 Task: Search for a baby grooming kit on Amazon and add it to the cart.
Action: Mouse moved to (355, 54)
Screenshot: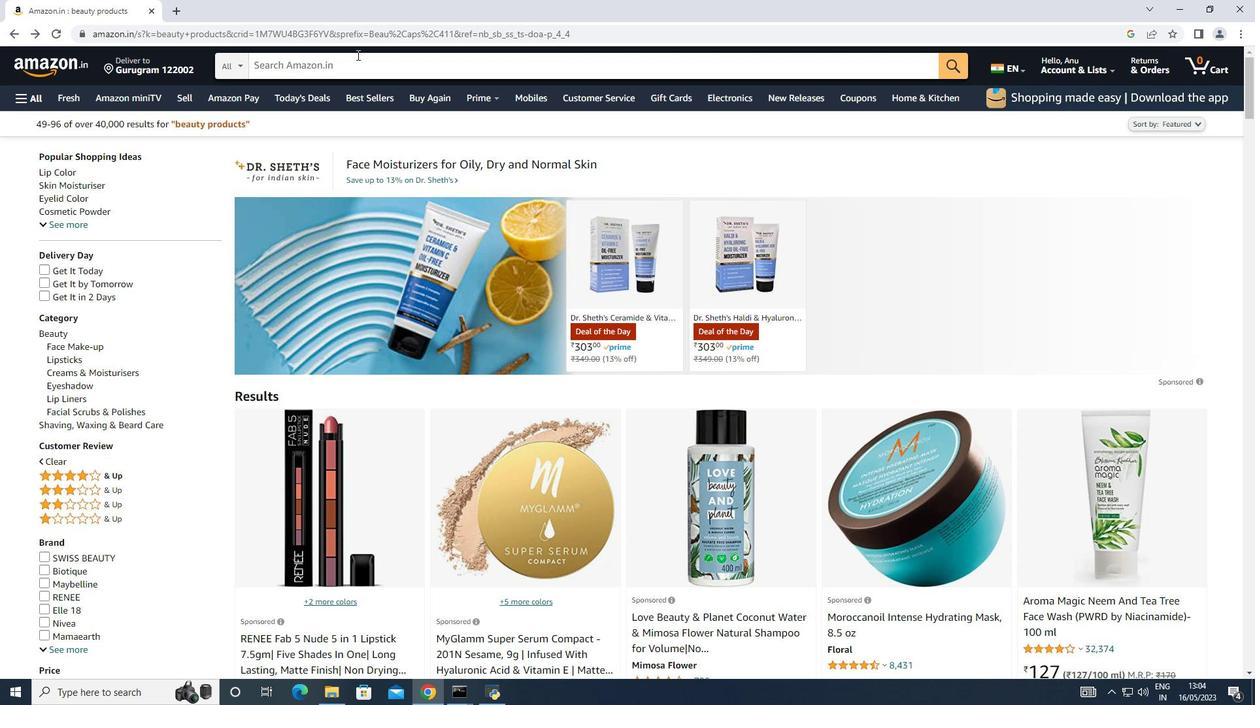 
Action: Mouse pressed left at (355, 54)
Screenshot: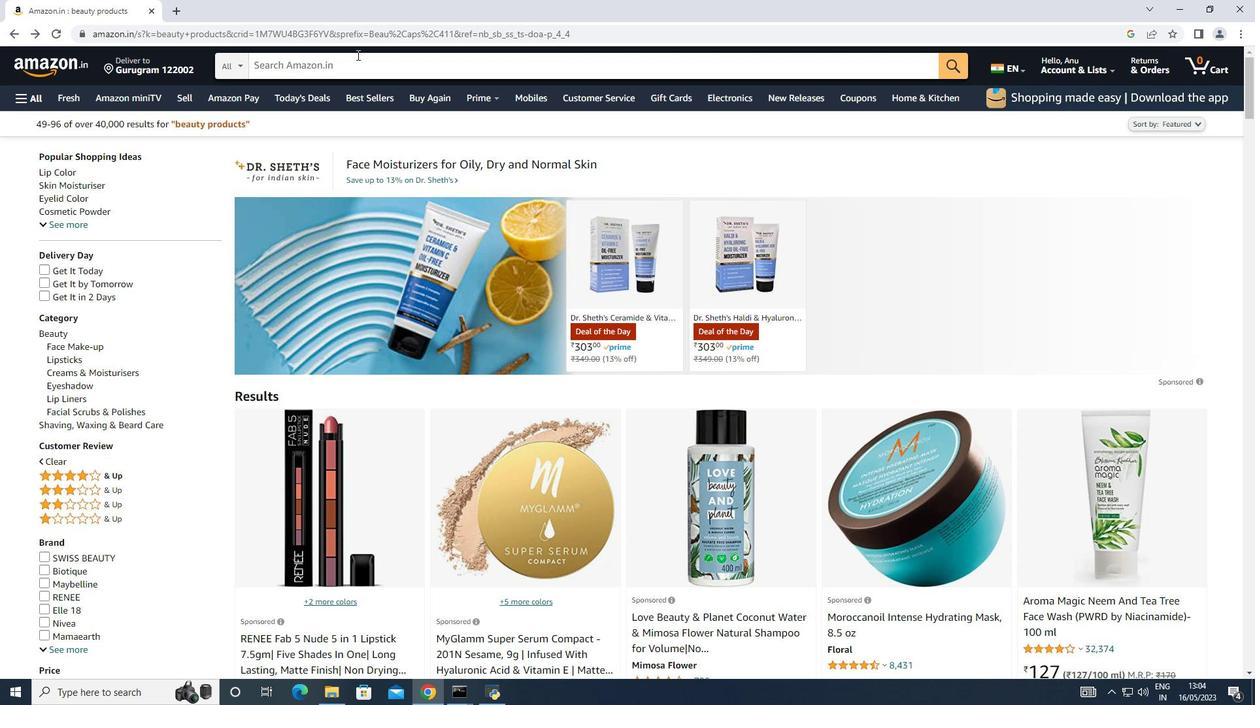 
Action: Key pressed <Key.shift>Baby<Key.space>category
Screenshot: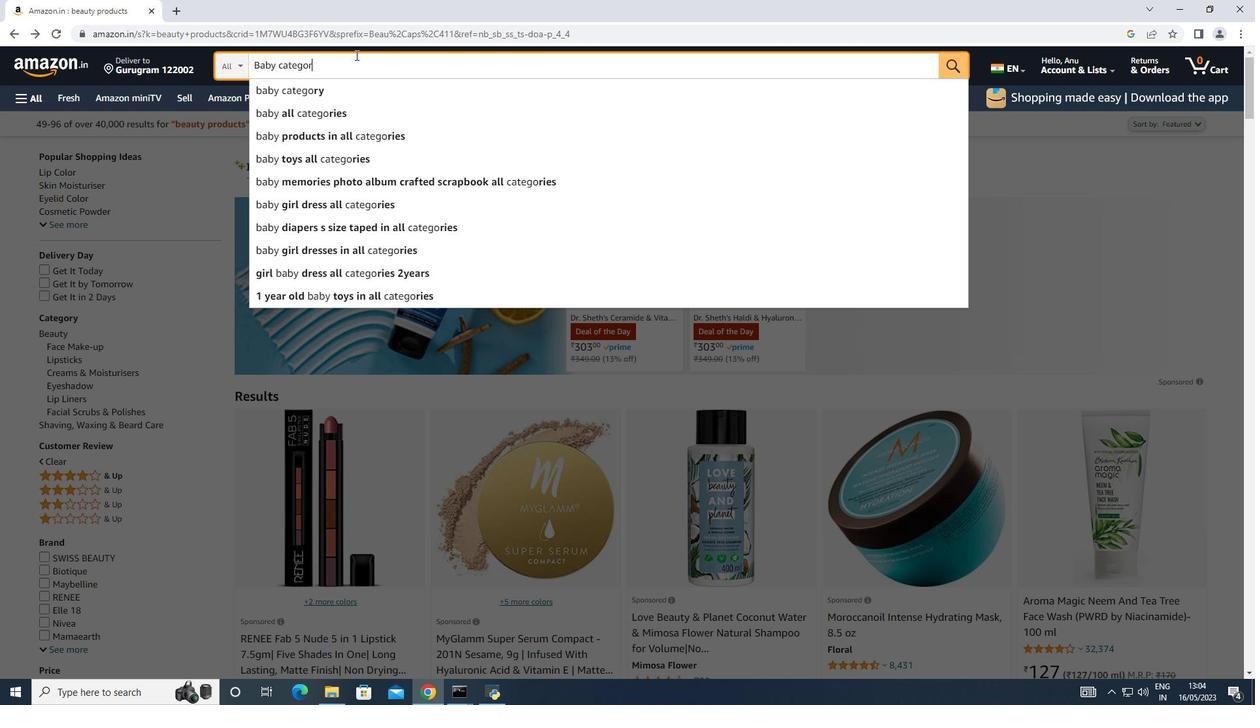 
Action: Mouse moved to (305, 91)
Screenshot: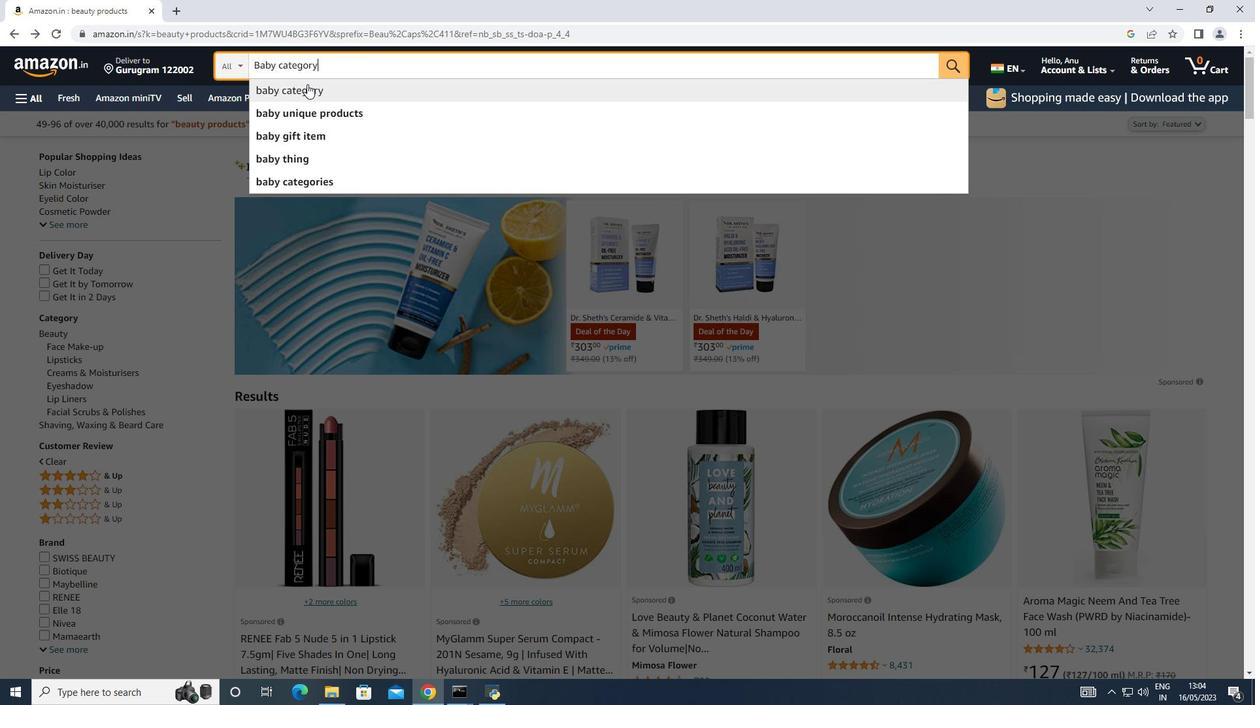 
Action: Mouse pressed left at (305, 91)
Screenshot: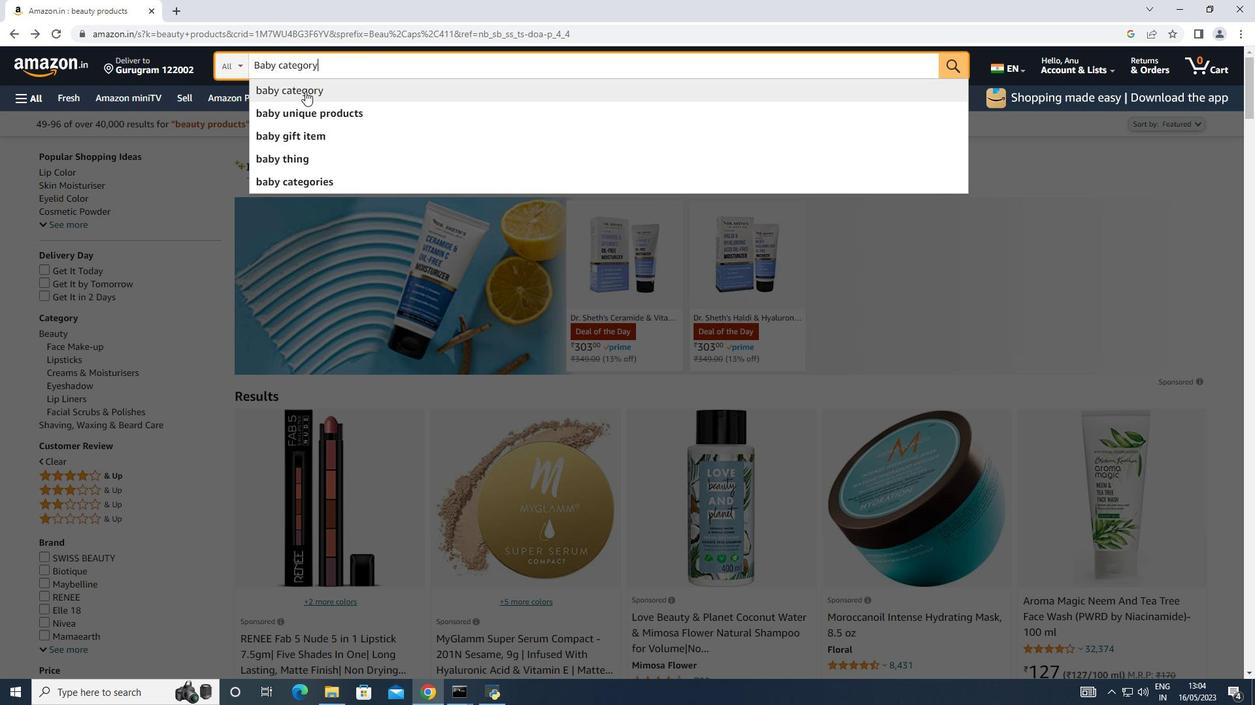 
Action: Mouse moved to (80, 366)
Screenshot: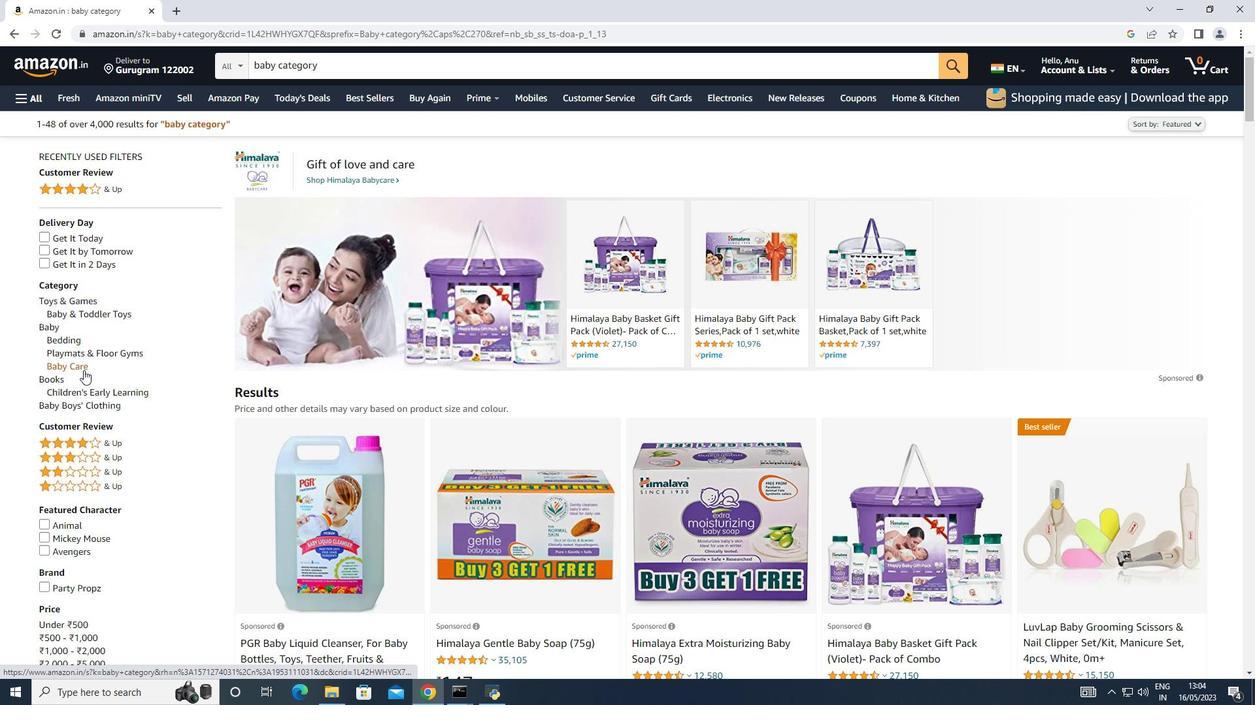 
Action: Mouse pressed left at (80, 366)
Screenshot: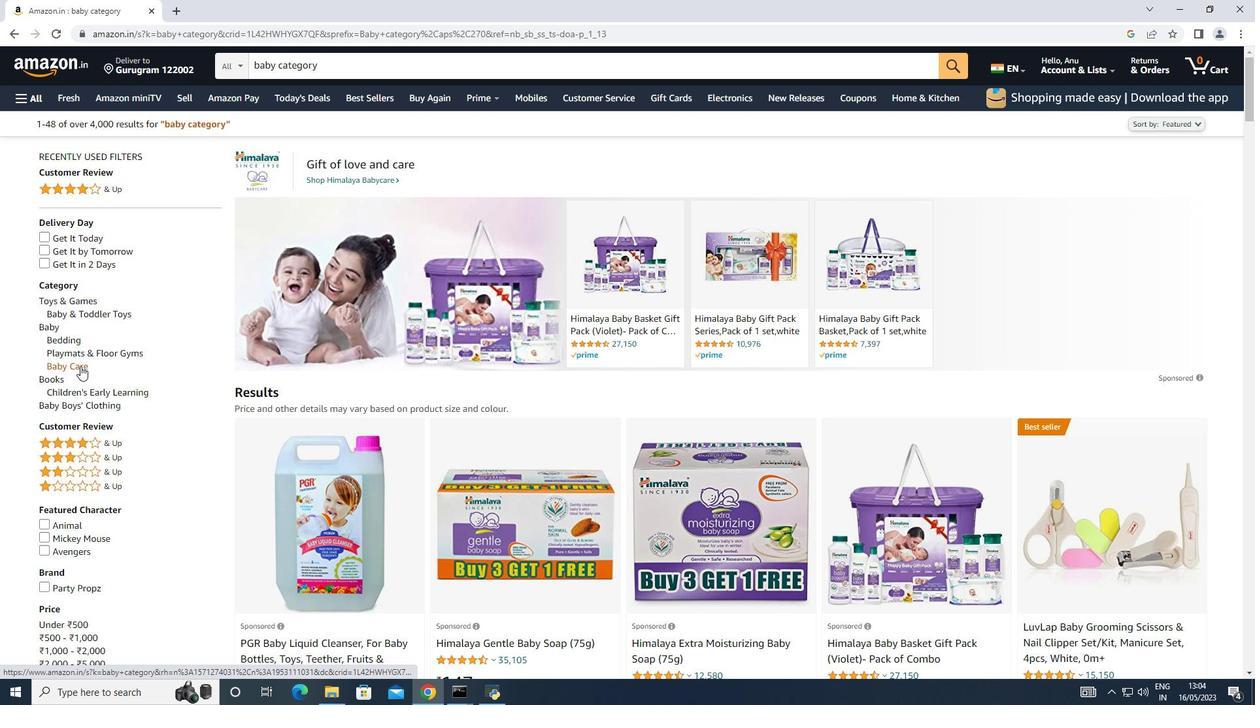 
Action: Mouse moved to (498, 385)
Screenshot: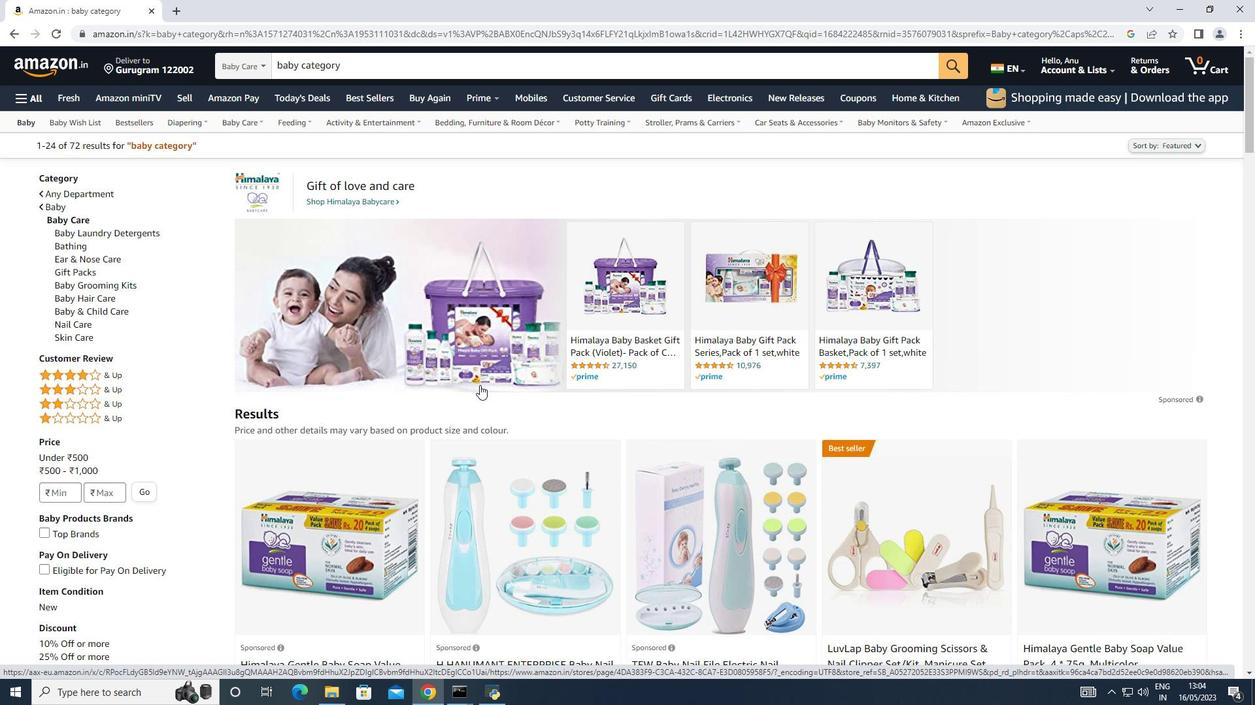 
Action: Mouse scrolled (498, 385) with delta (0, 0)
Screenshot: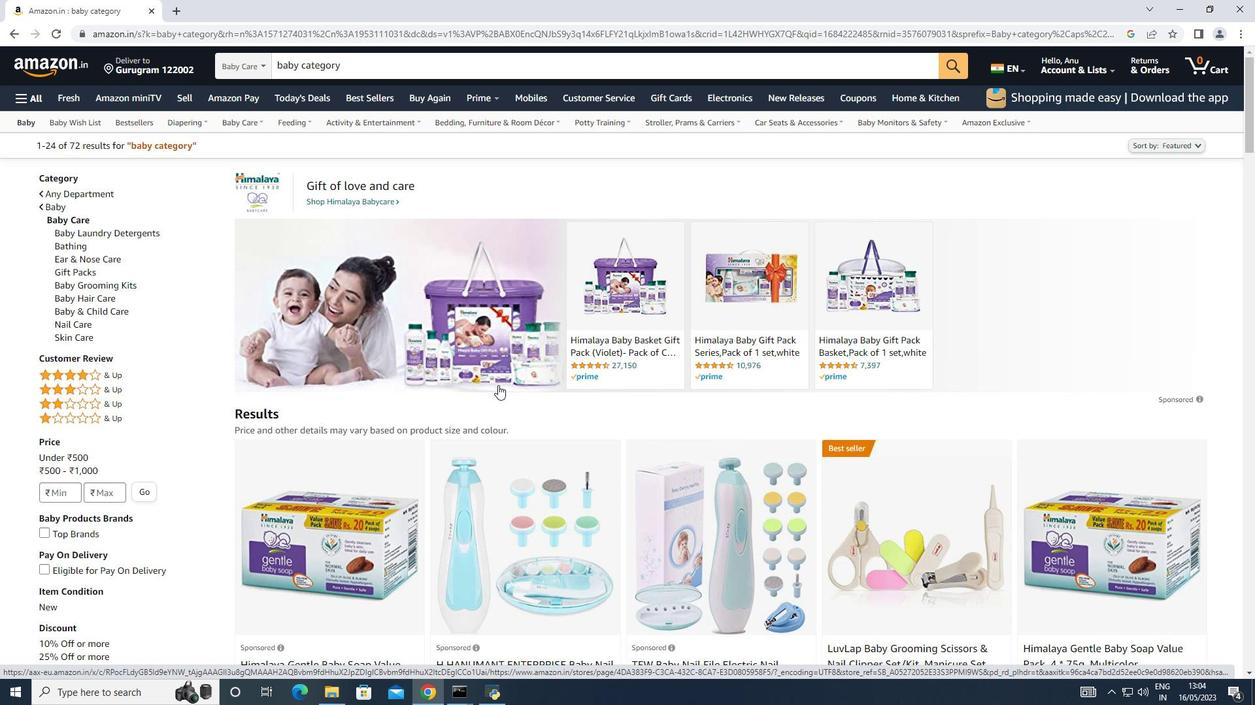 
Action: Mouse scrolled (498, 385) with delta (0, 0)
Screenshot: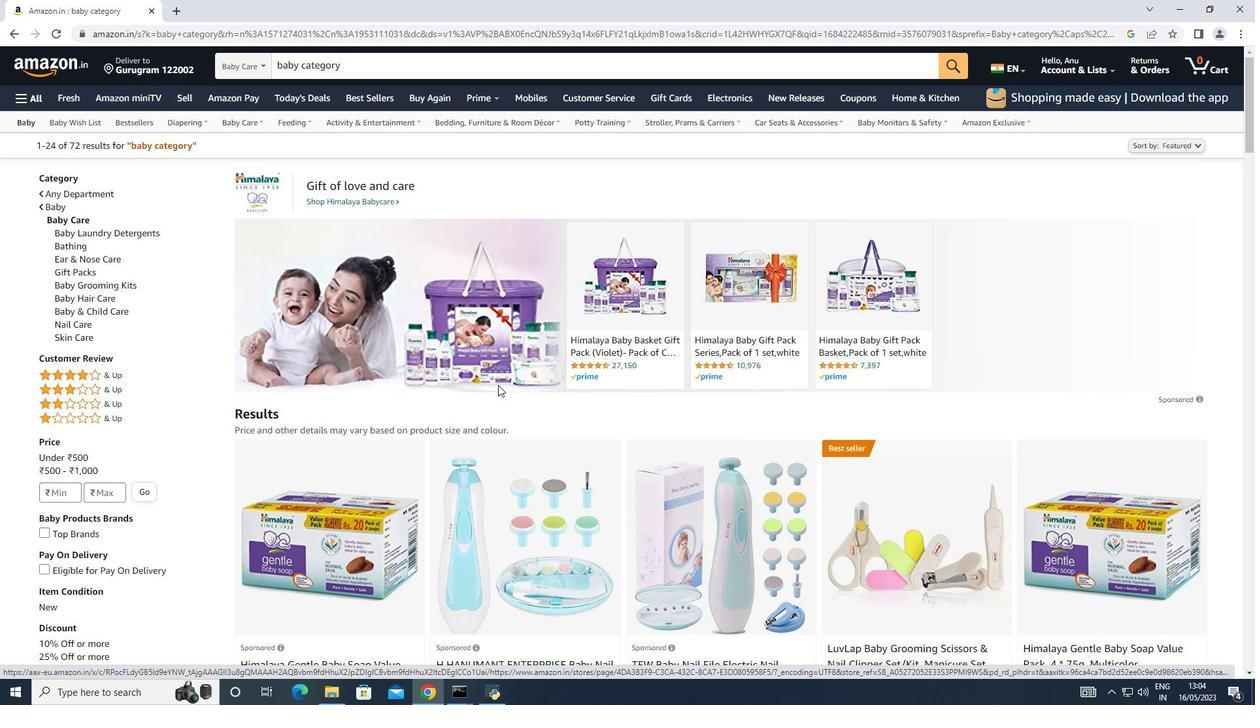 
Action: Mouse moved to (499, 385)
Screenshot: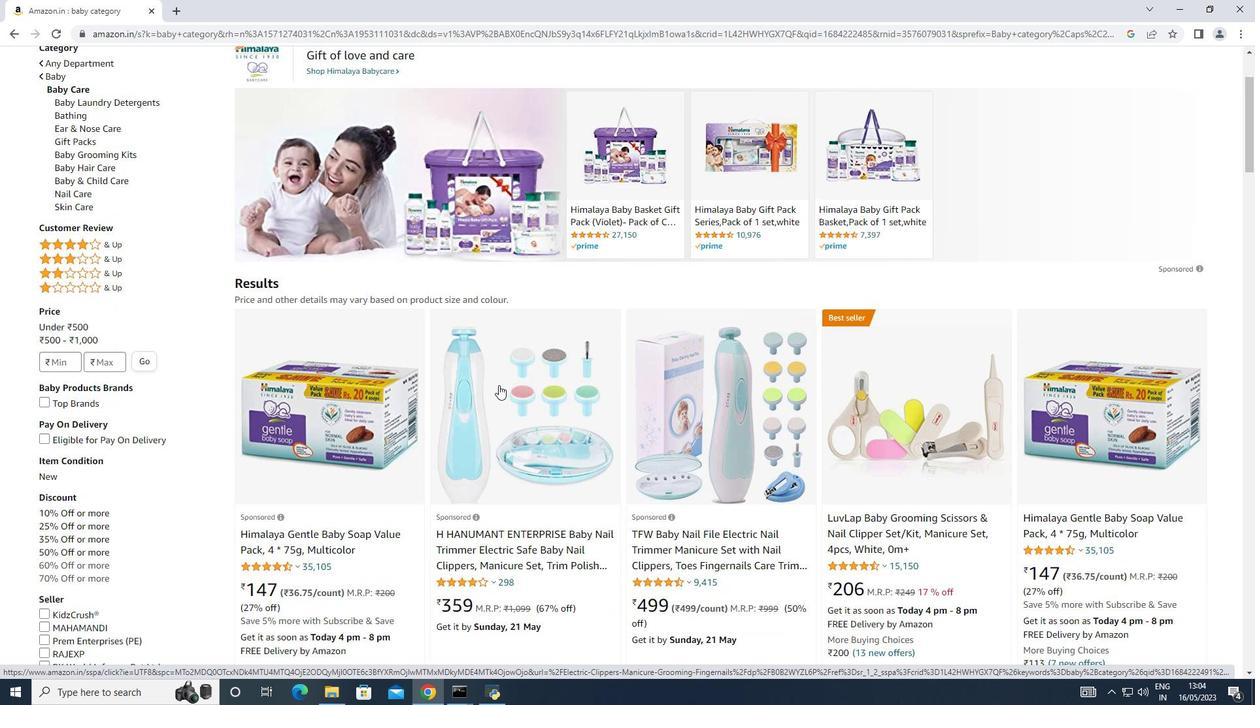 
Action: Mouse scrolled (499, 384) with delta (0, 0)
Screenshot: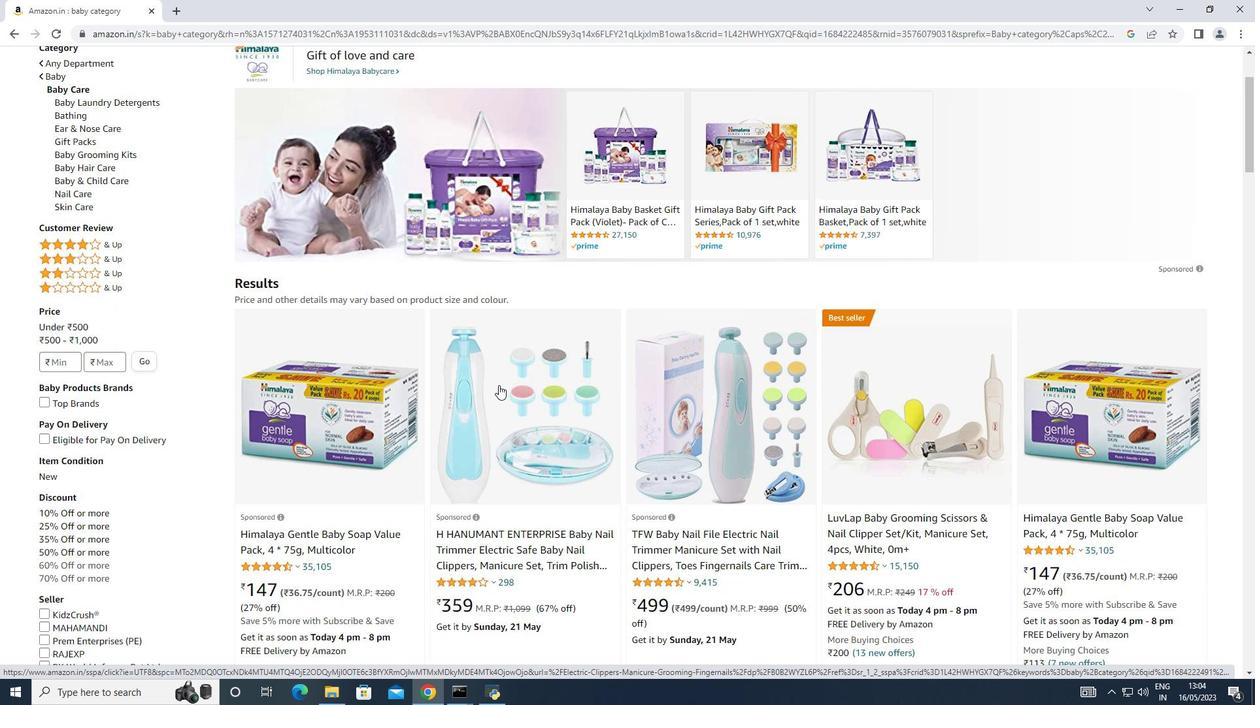 
Action: Mouse scrolled (499, 384) with delta (0, 0)
Screenshot: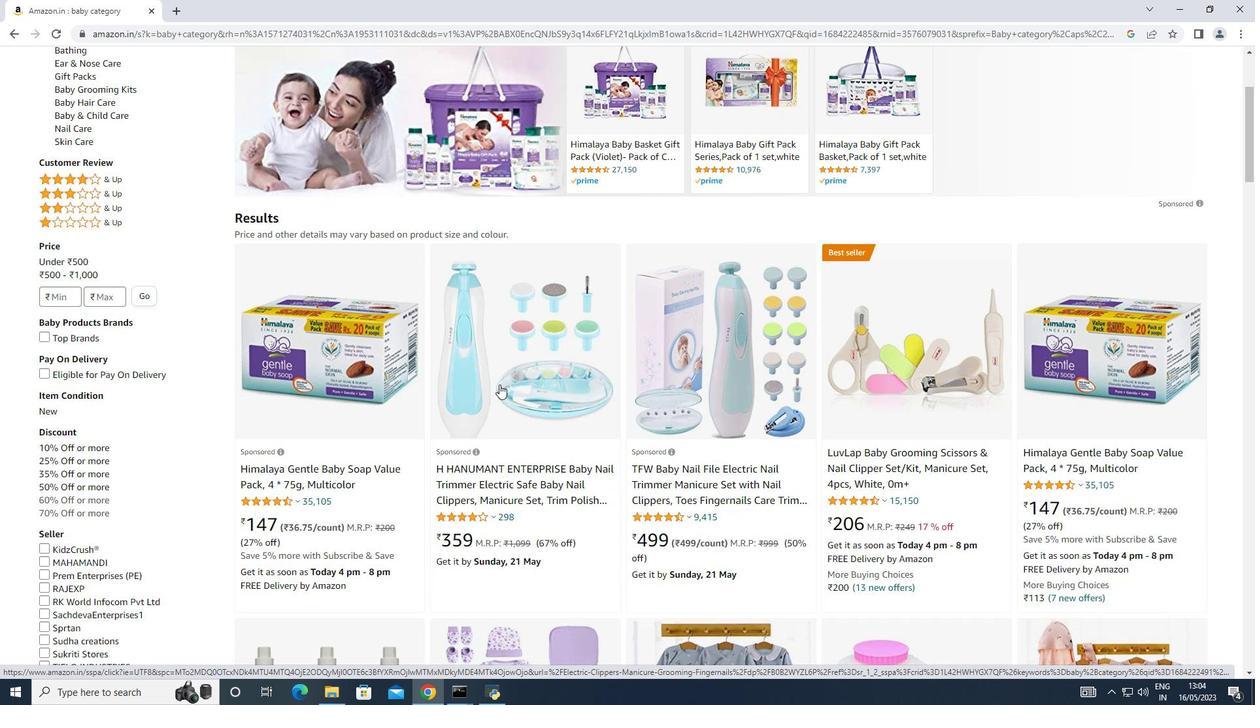 
Action: Mouse scrolled (499, 384) with delta (0, 0)
Screenshot: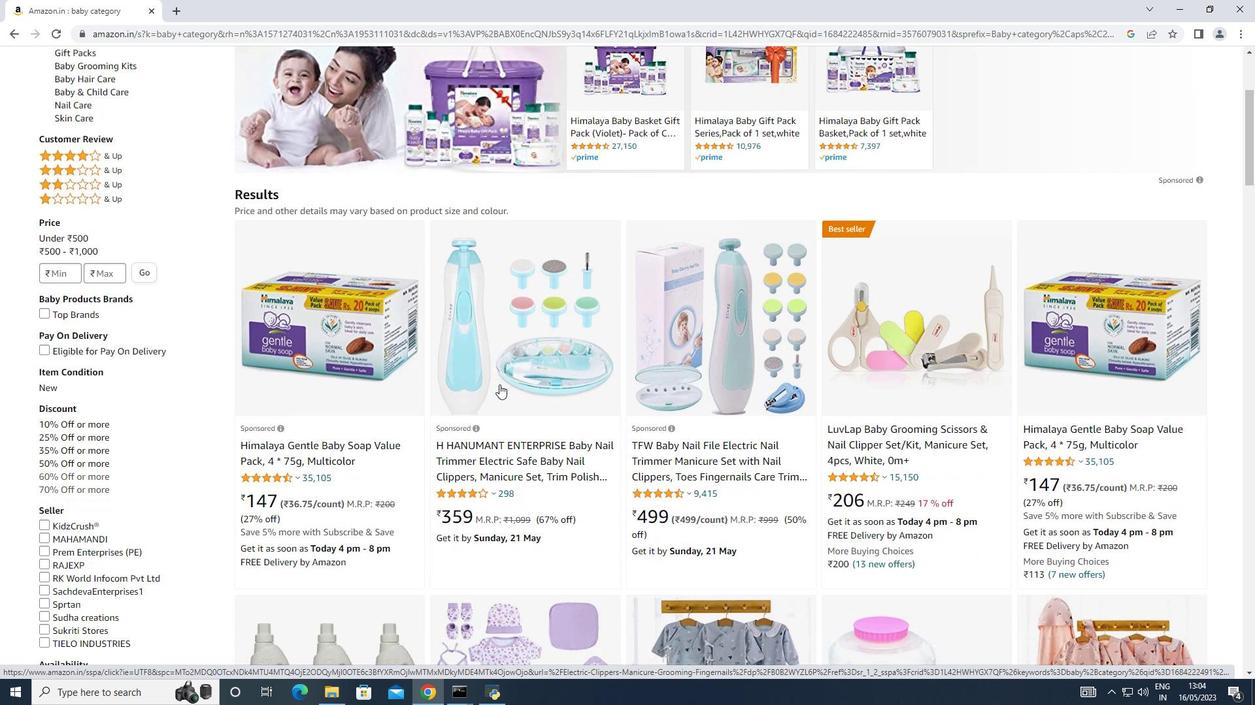 
Action: Mouse scrolled (499, 384) with delta (0, 0)
Screenshot: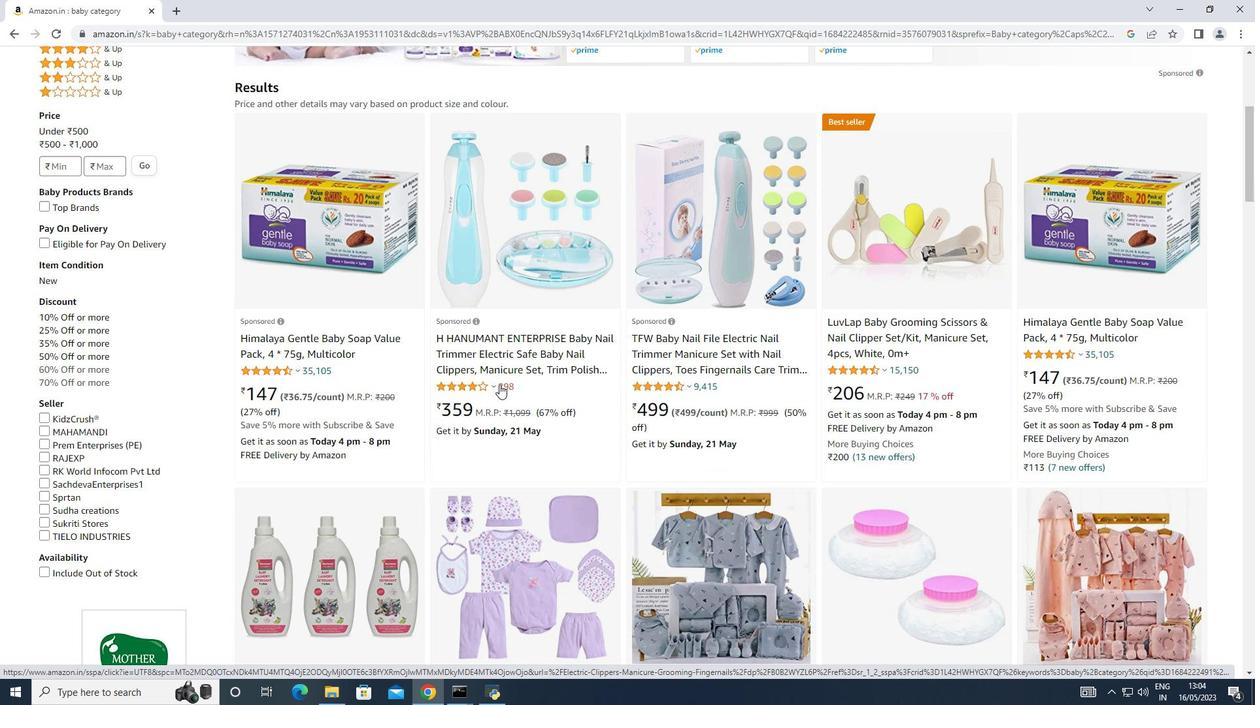 
Action: Mouse scrolled (499, 384) with delta (0, 0)
Screenshot: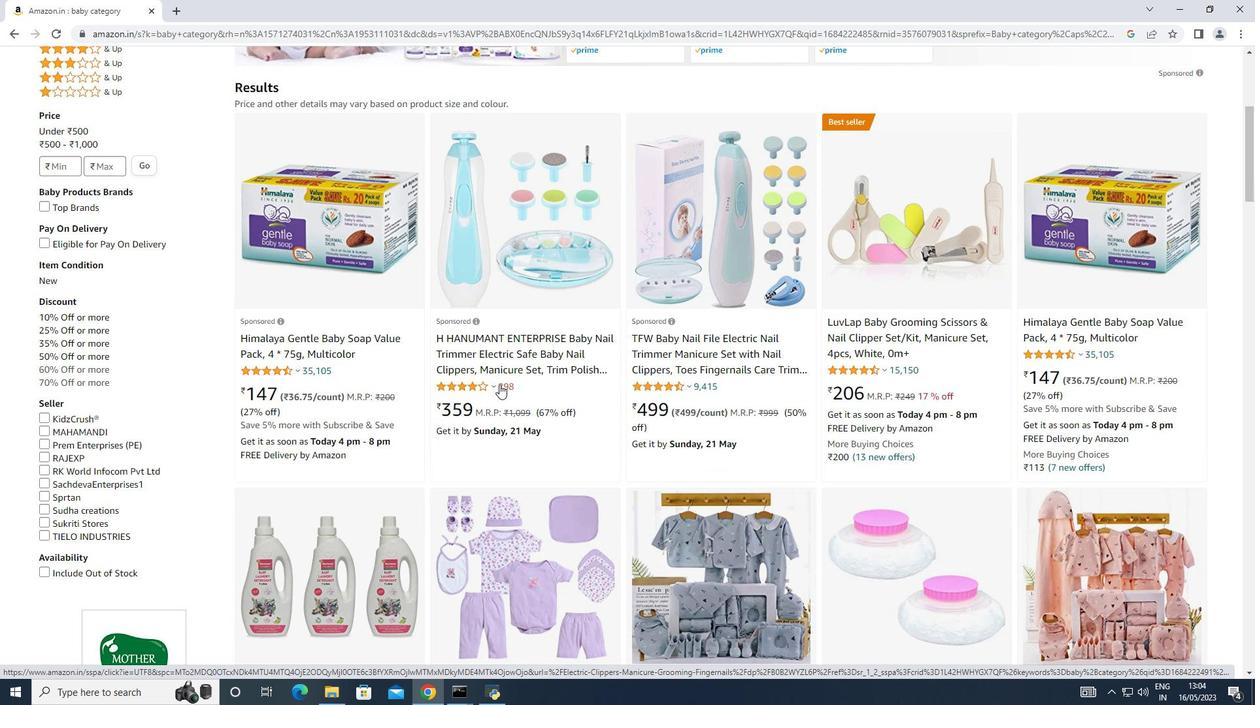 
Action: Mouse moved to (501, 385)
Screenshot: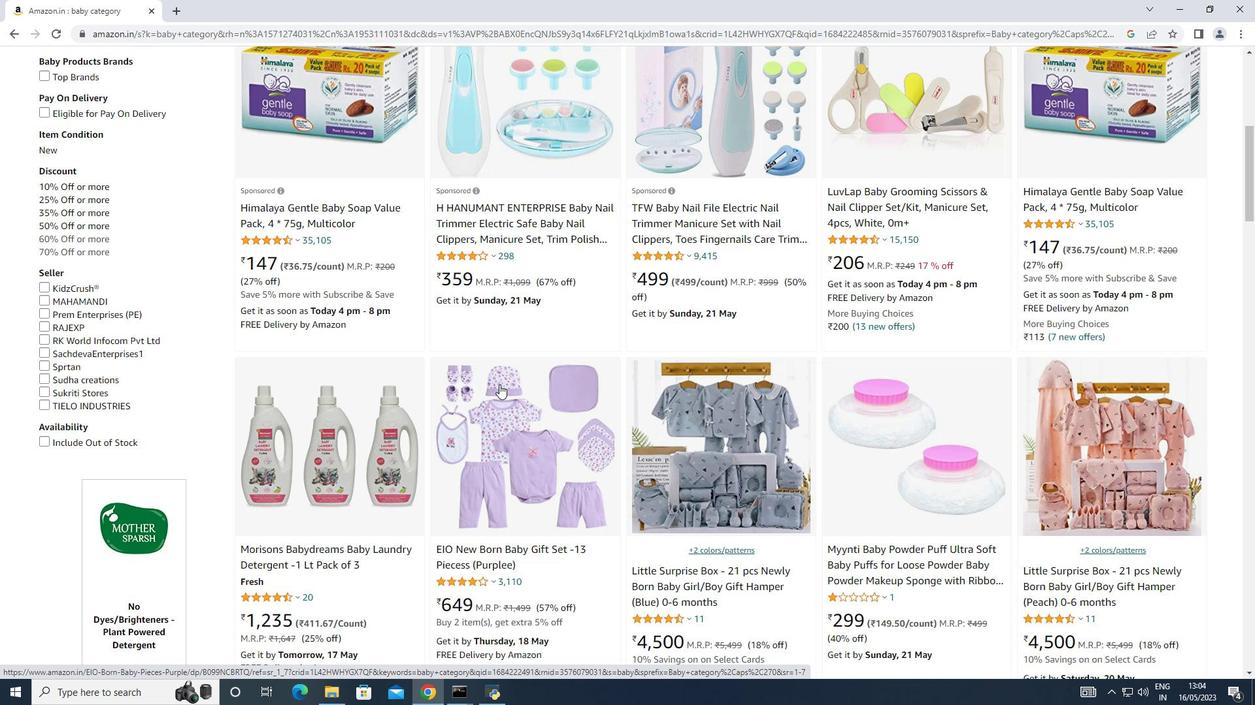 
Action: Mouse scrolled (501, 384) with delta (0, 0)
Screenshot: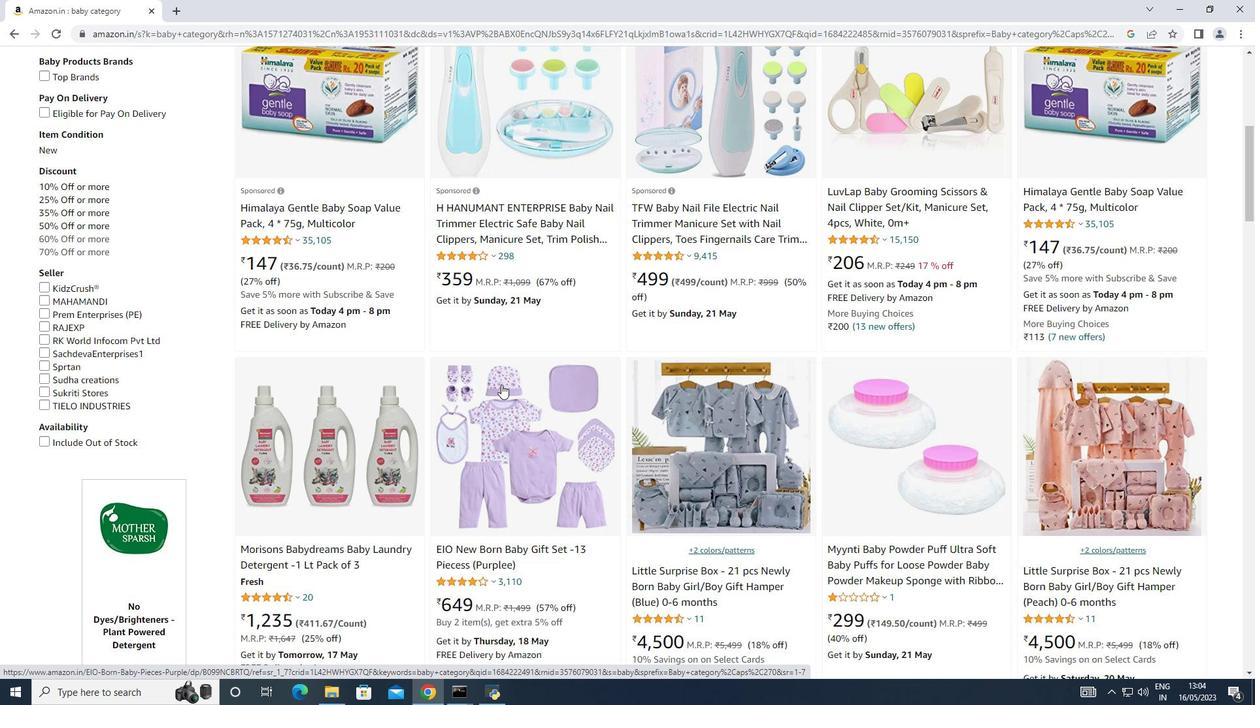 
Action: Mouse scrolled (501, 384) with delta (0, 0)
Screenshot: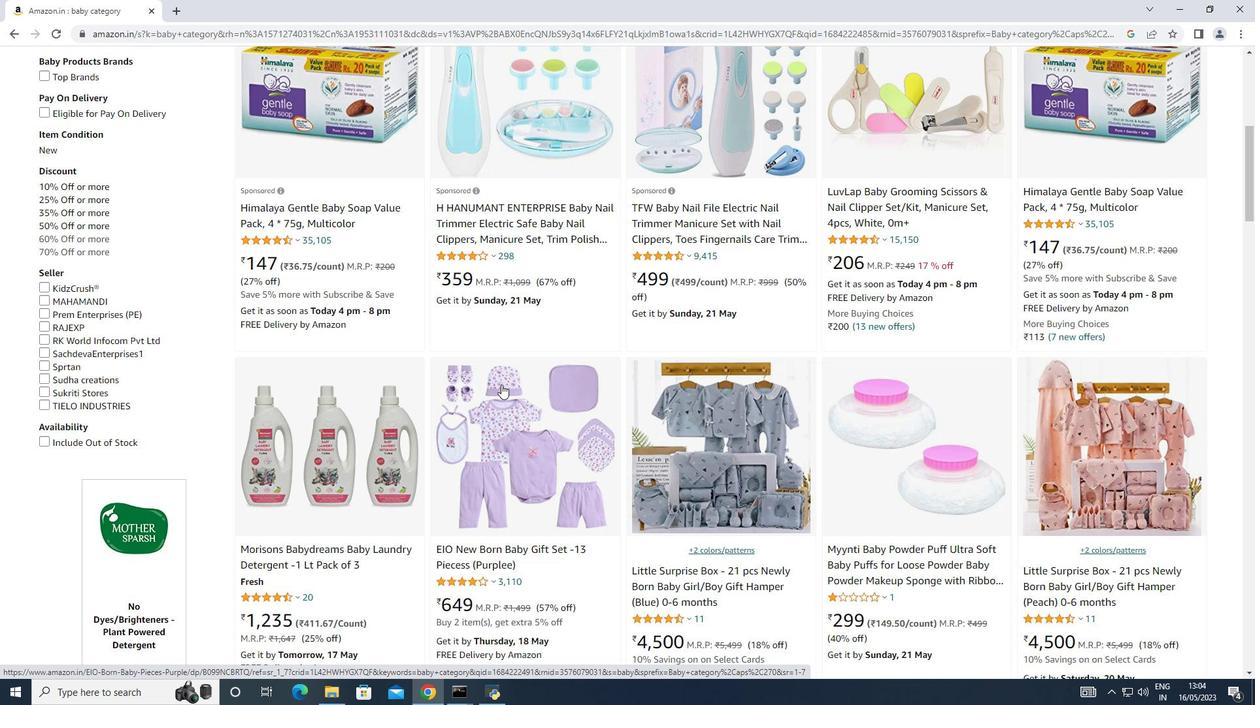 
Action: Mouse moved to (502, 383)
Screenshot: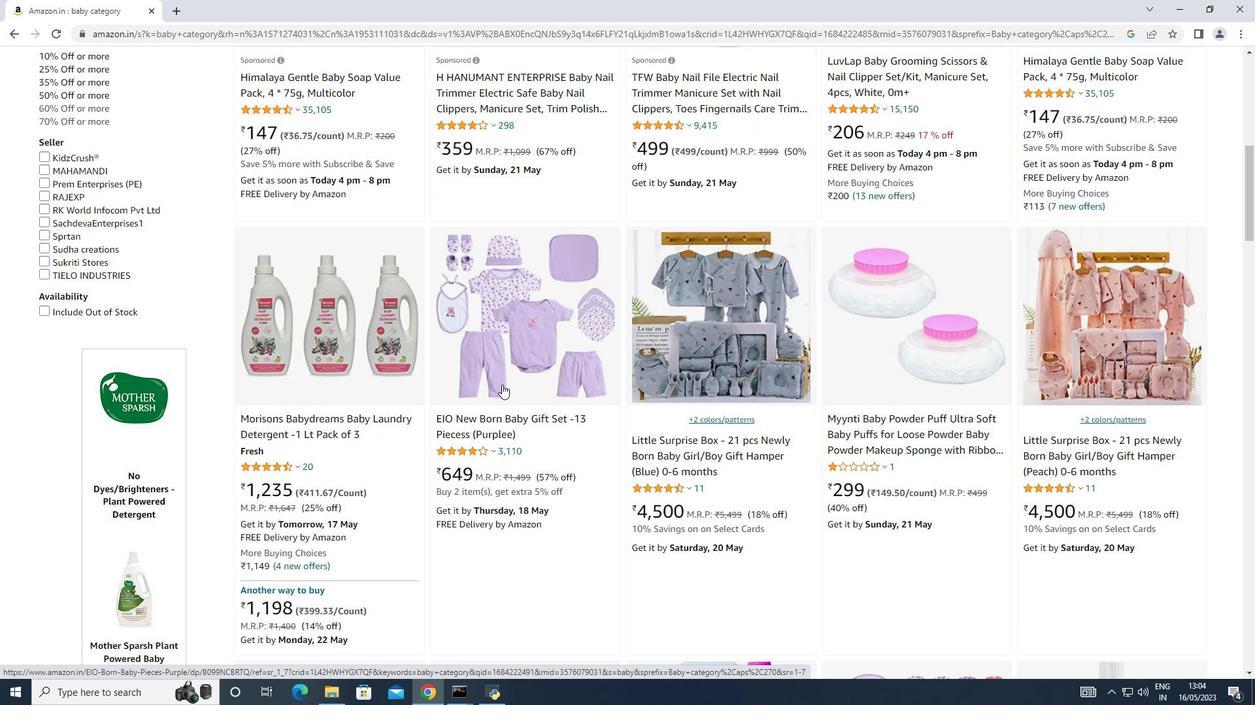 
Action: Mouse scrolled (502, 383) with delta (0, 0)
Screenshot: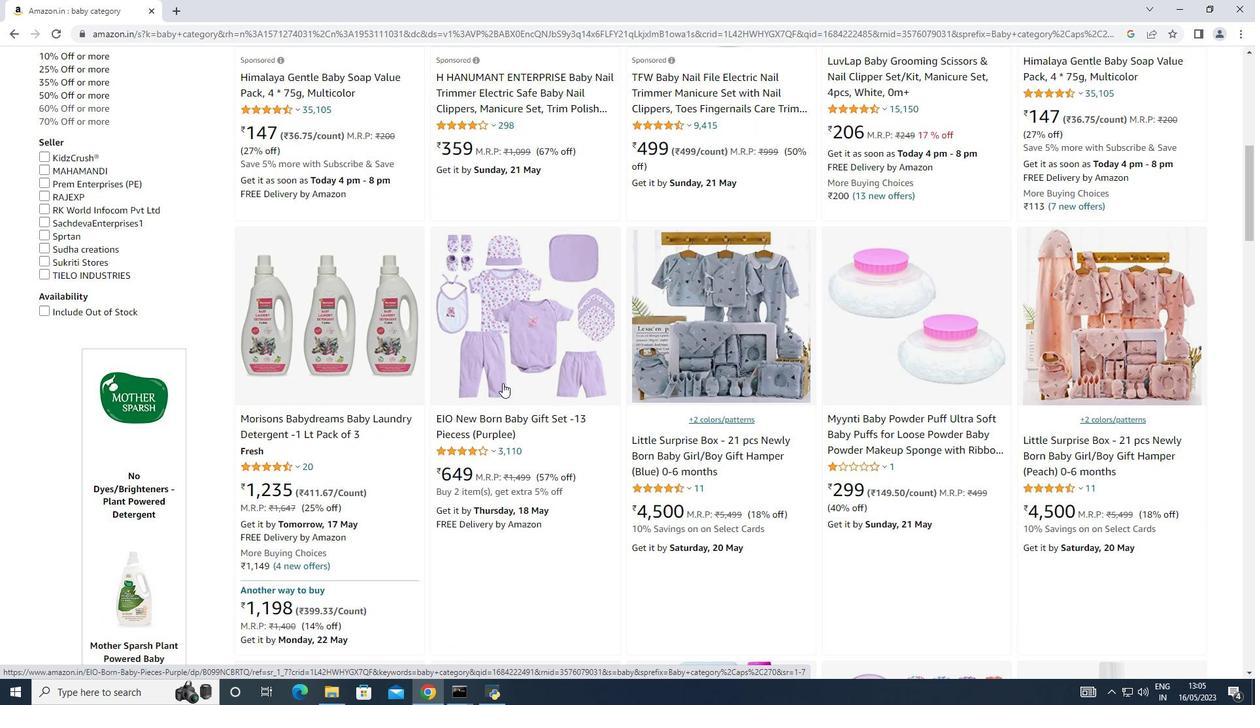 
Action: Mouse scrolled (502, 383) with delta (0, 0)
Screenshot: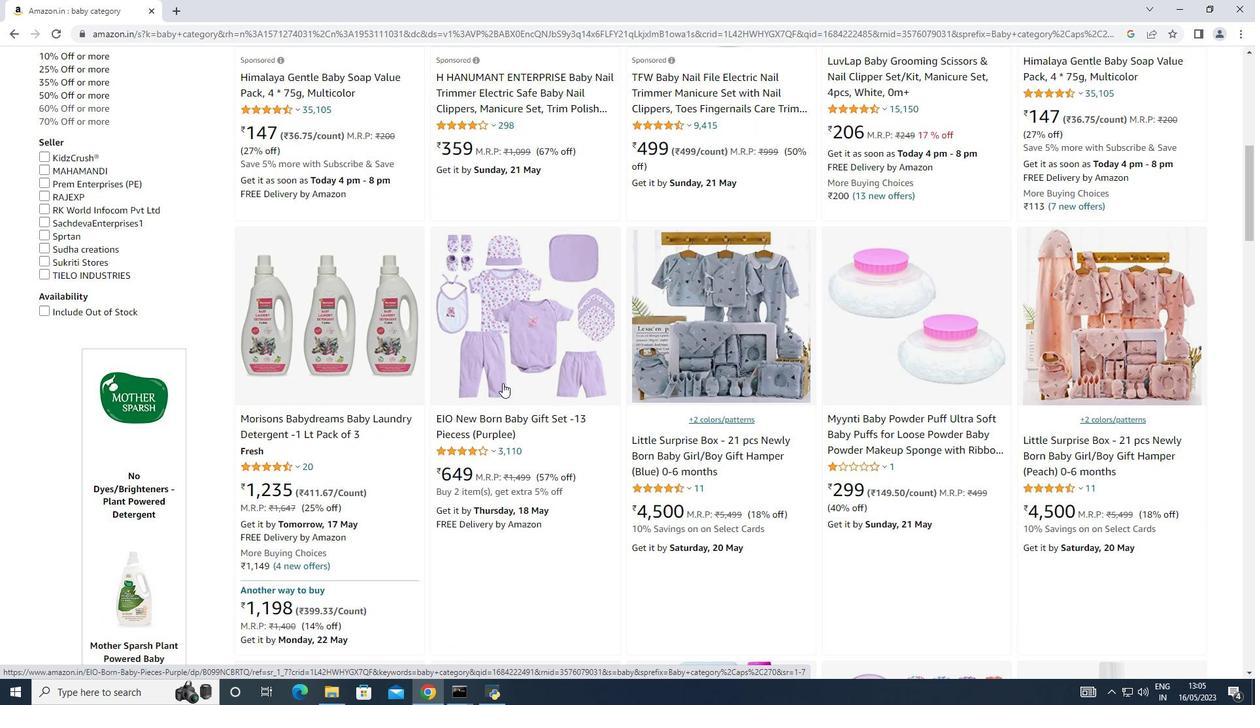 
Action: Mouse moved to (503, 383)
Screenshot: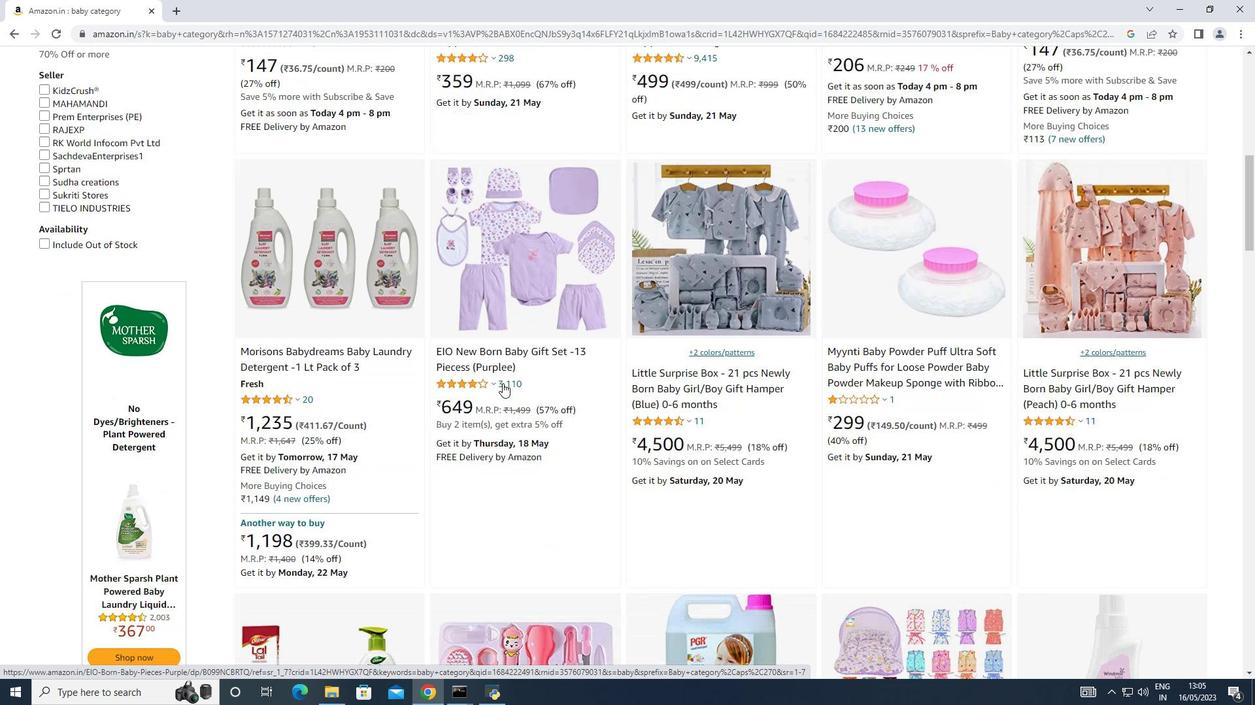 
Action: Mouse scrolled (503, 382) with delta (0, 0)
Screenshot: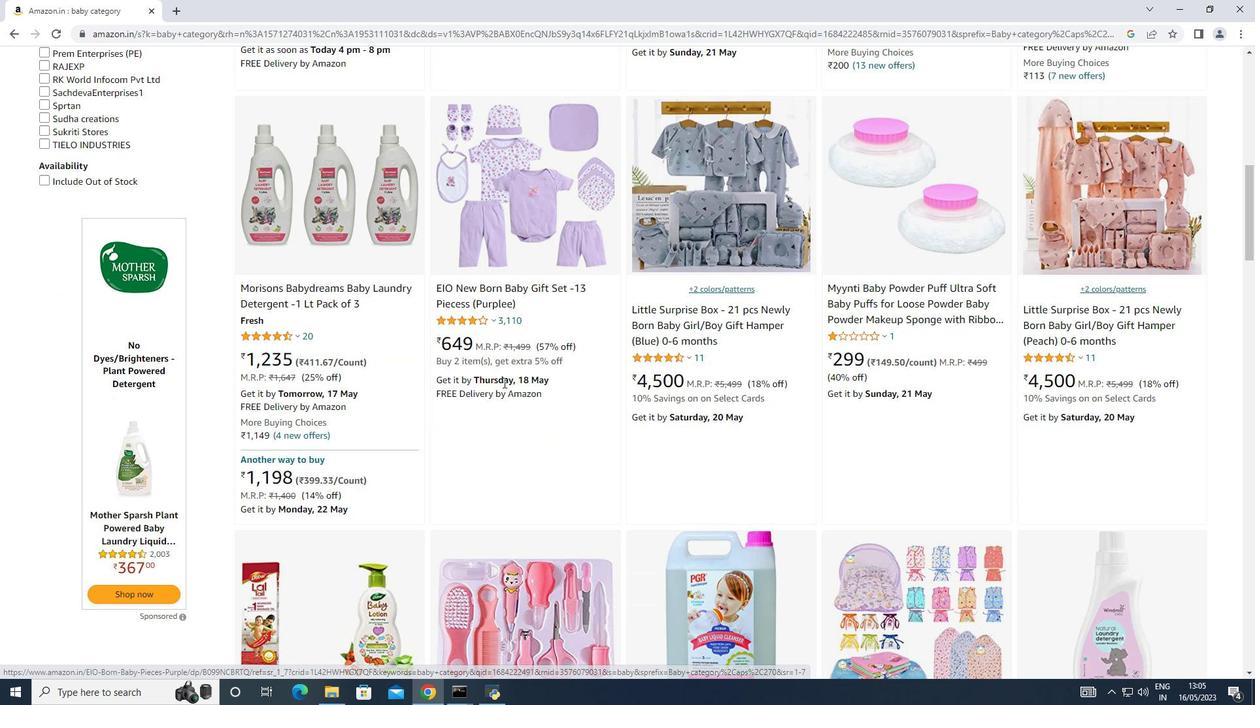 
Action: Mouse moved to (505, 381)
Screenshot: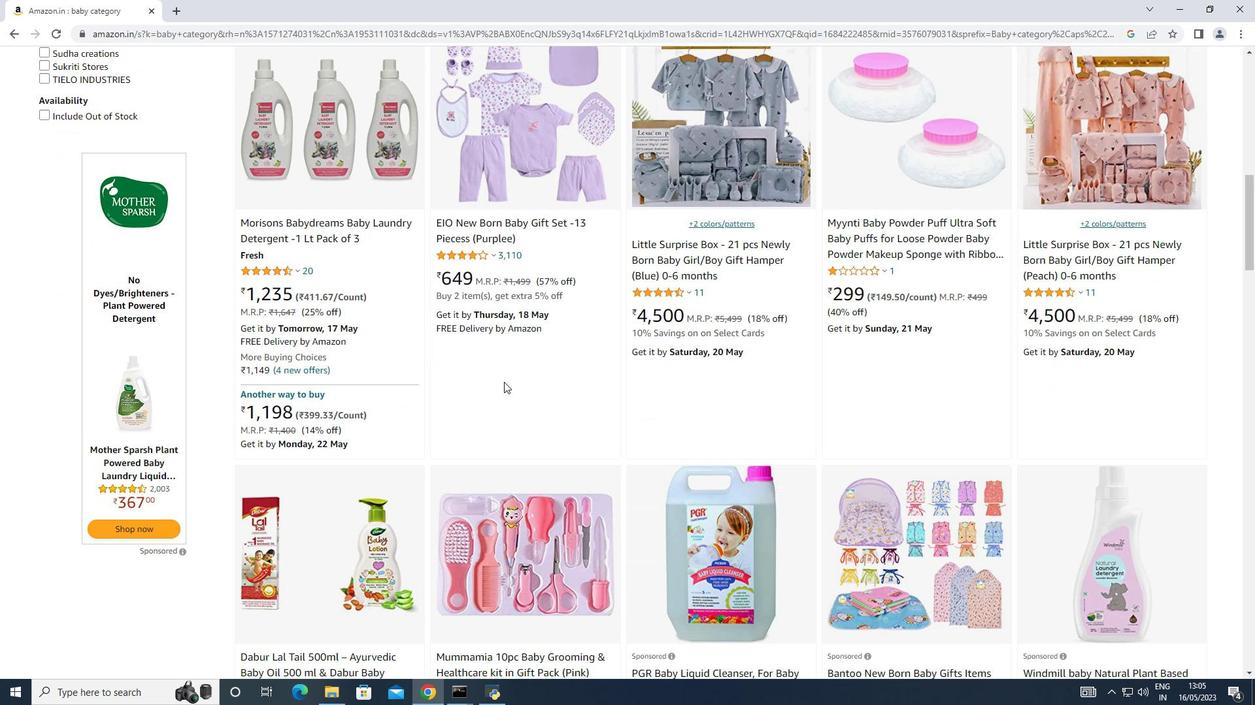 
Action: Mouse scrolled (505, 380) with delta (0, 0)
Screenshot: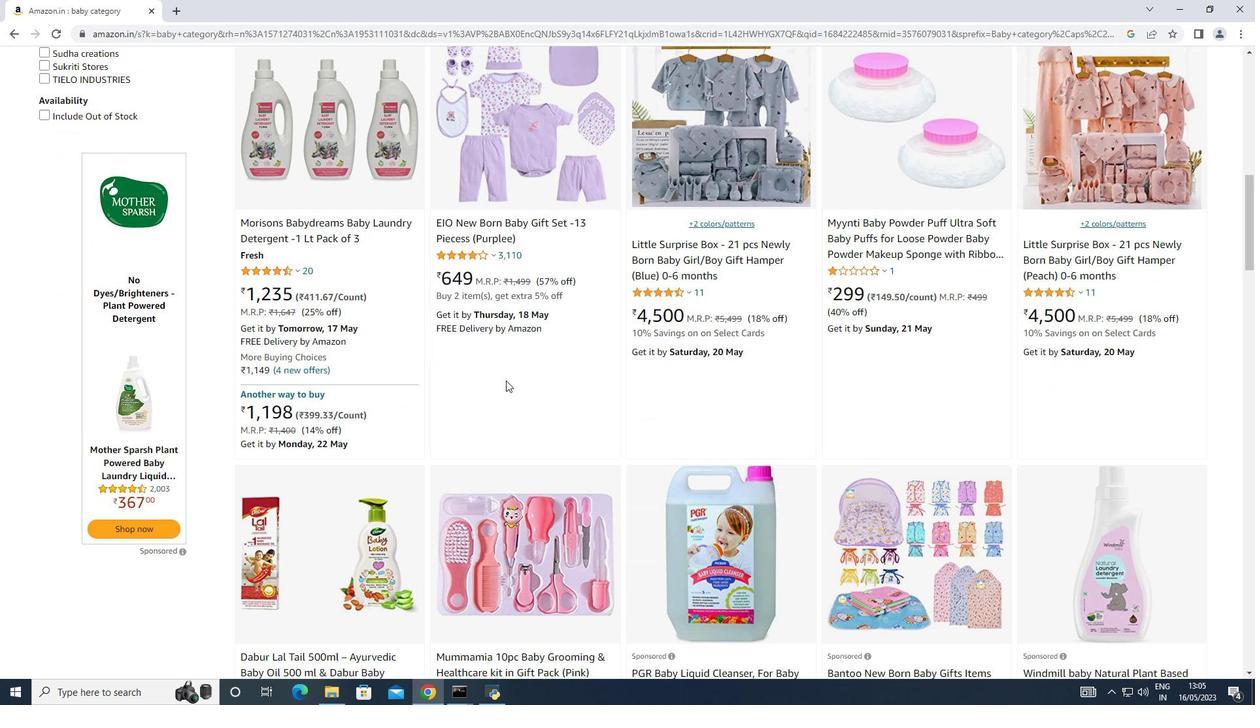 
Action: Mouse scrolled (505, 380) with delta (0, 0)
Screenshot: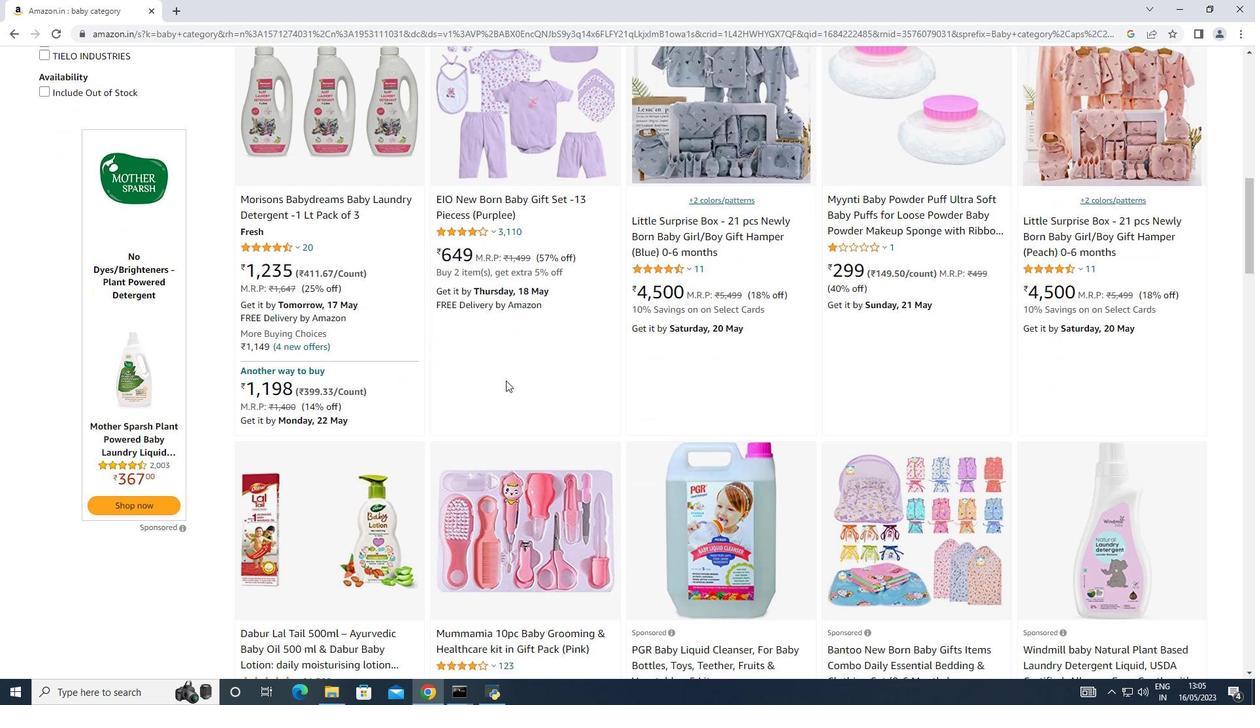 
Action: Mouse moved to (507, 379)
Screenshot: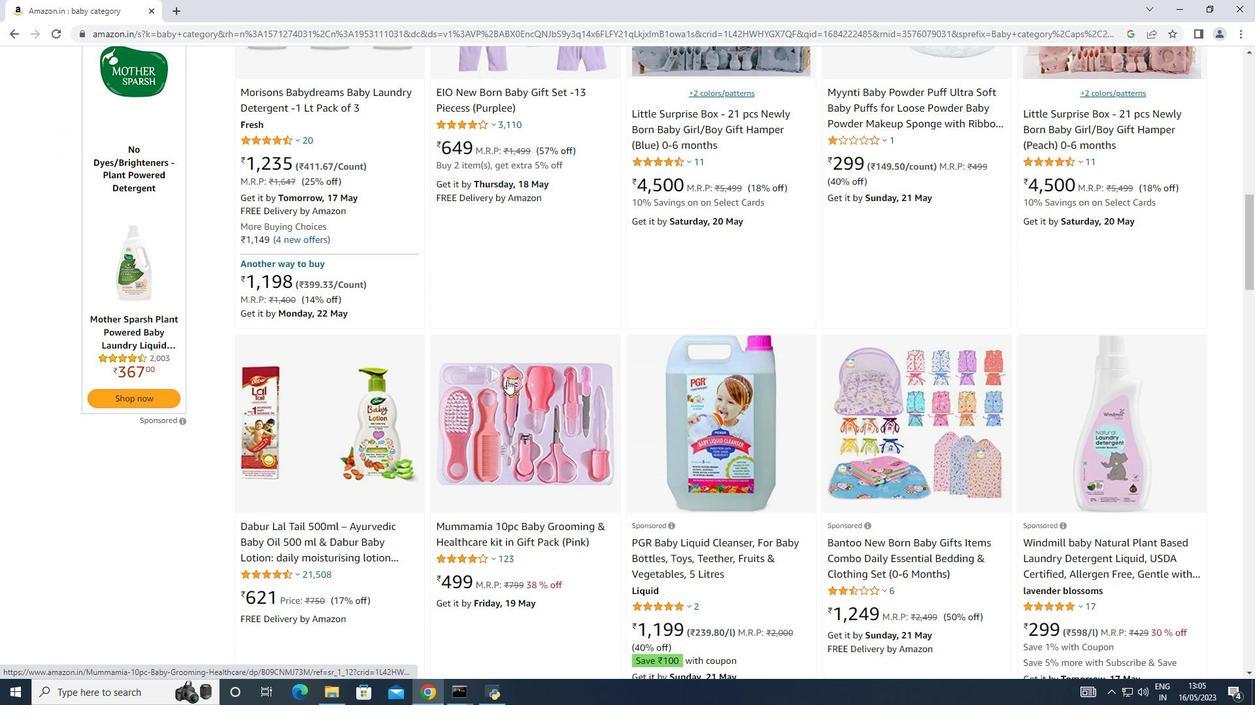 
Action: Mouse scrolled (507, 379) with delta (0, 0)
Screenshot: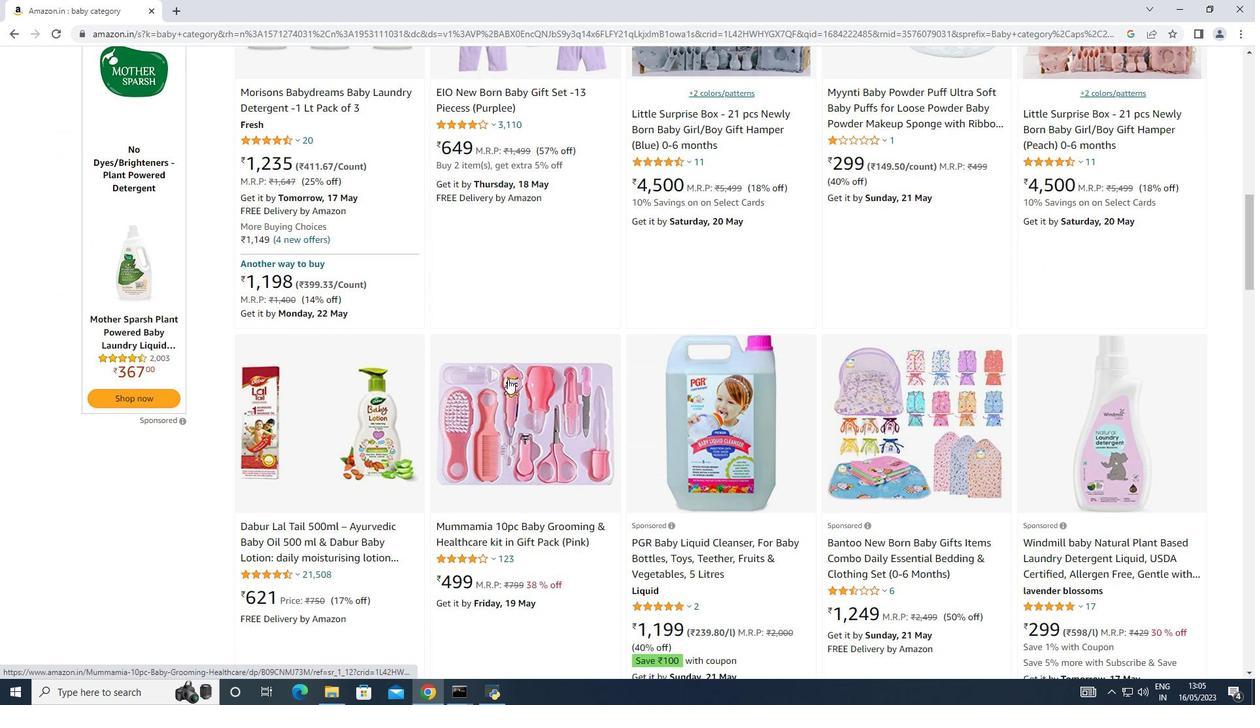 
Action: Mouse scrolled (507, 379) with delta (0, 0)
Screenshot: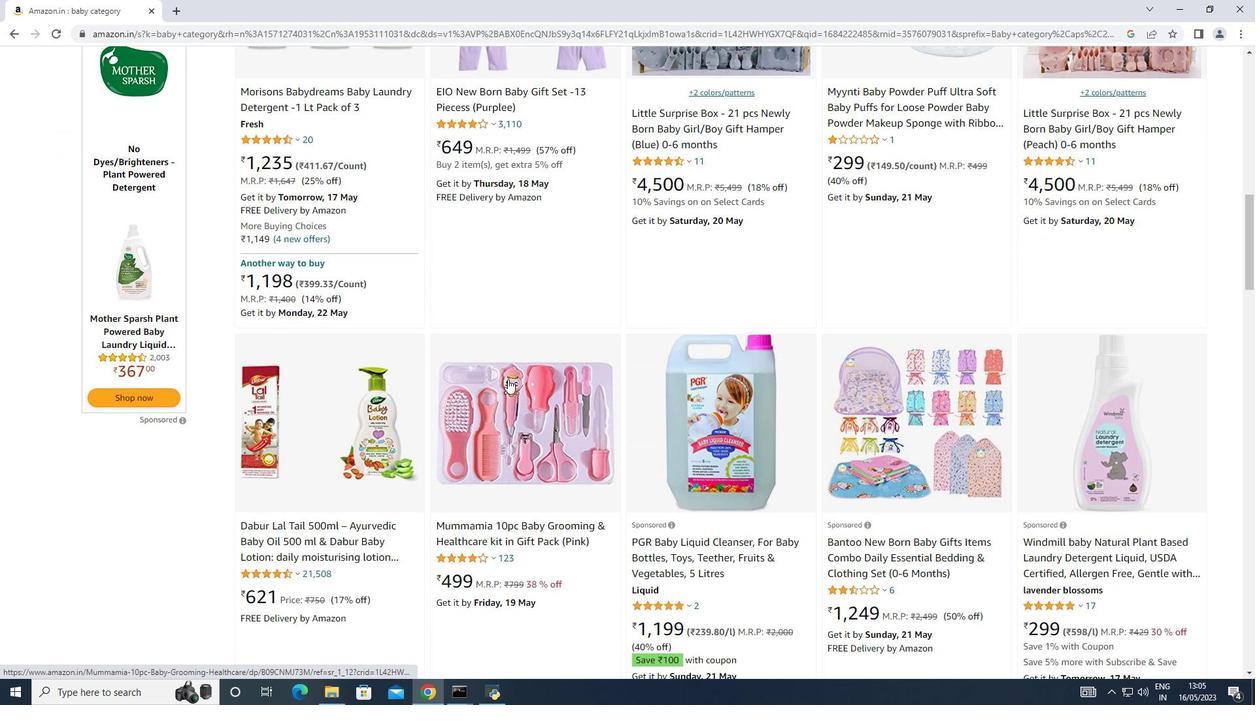
Action: Mouse moved to (519, 372)
Screenshot: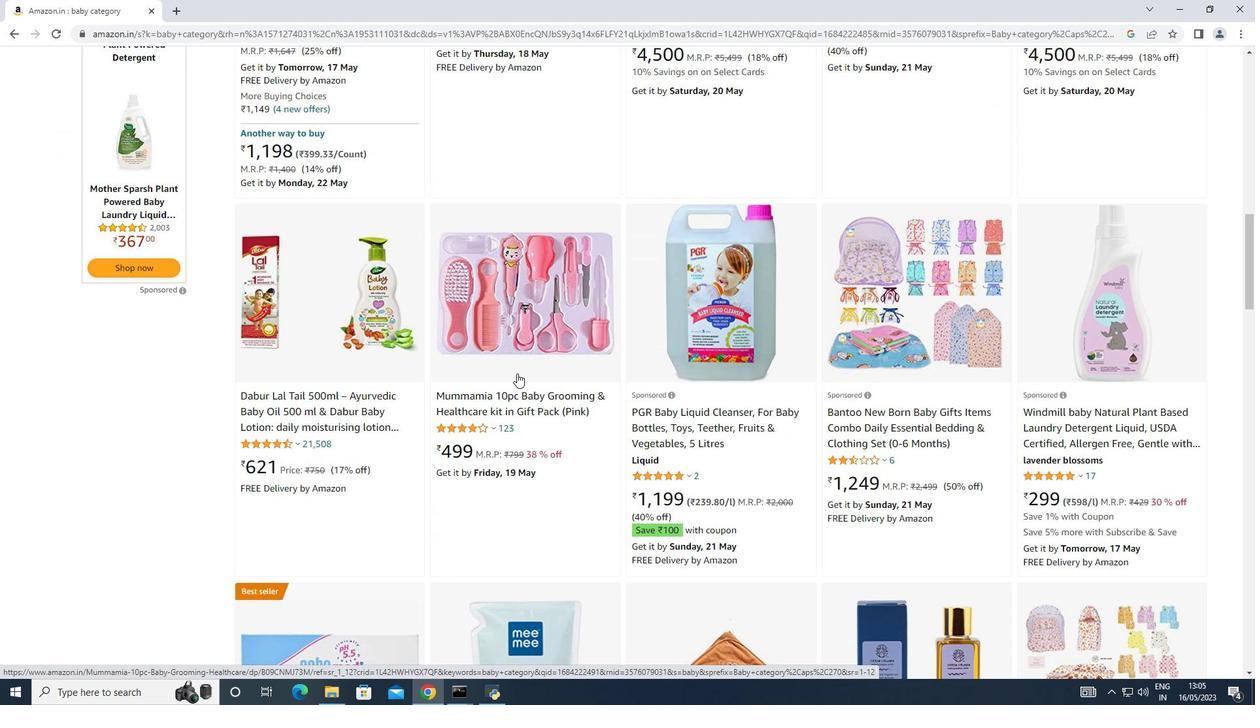 
Action: Mouse scrolled (519, 371) with delta (0, 0)
Screenshot: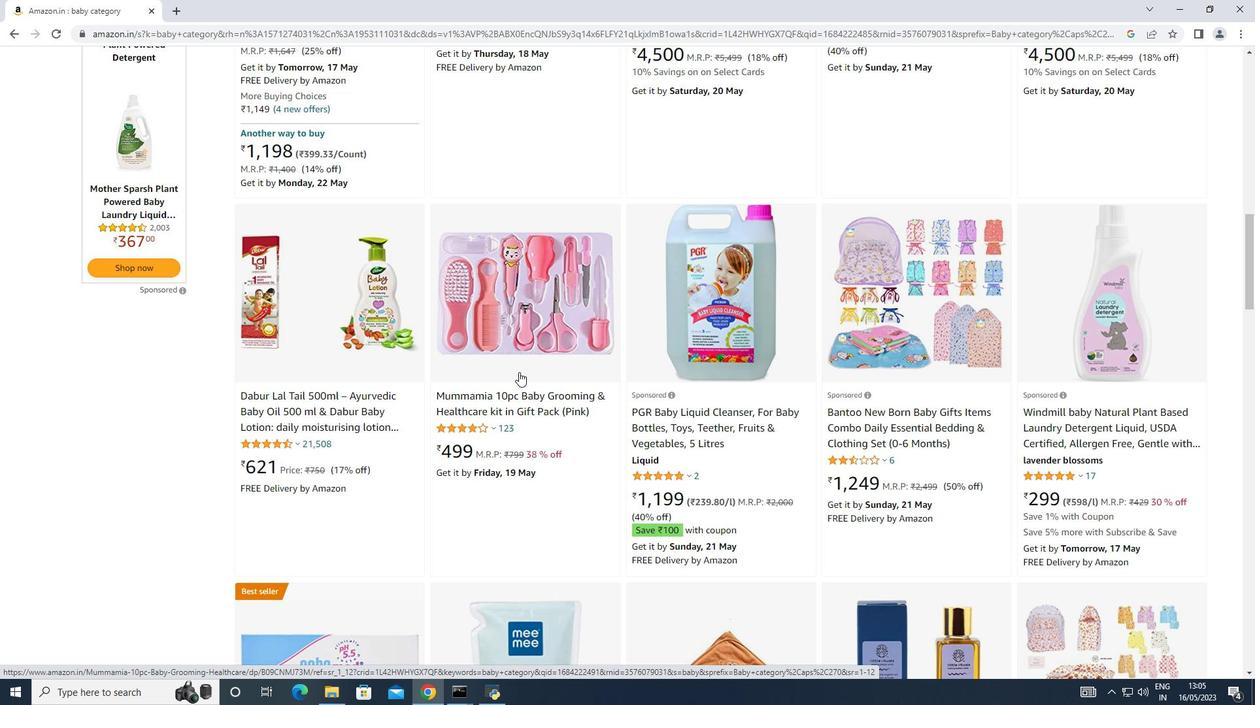 
Action: Mouse moved to (520, 371)
Screenshot: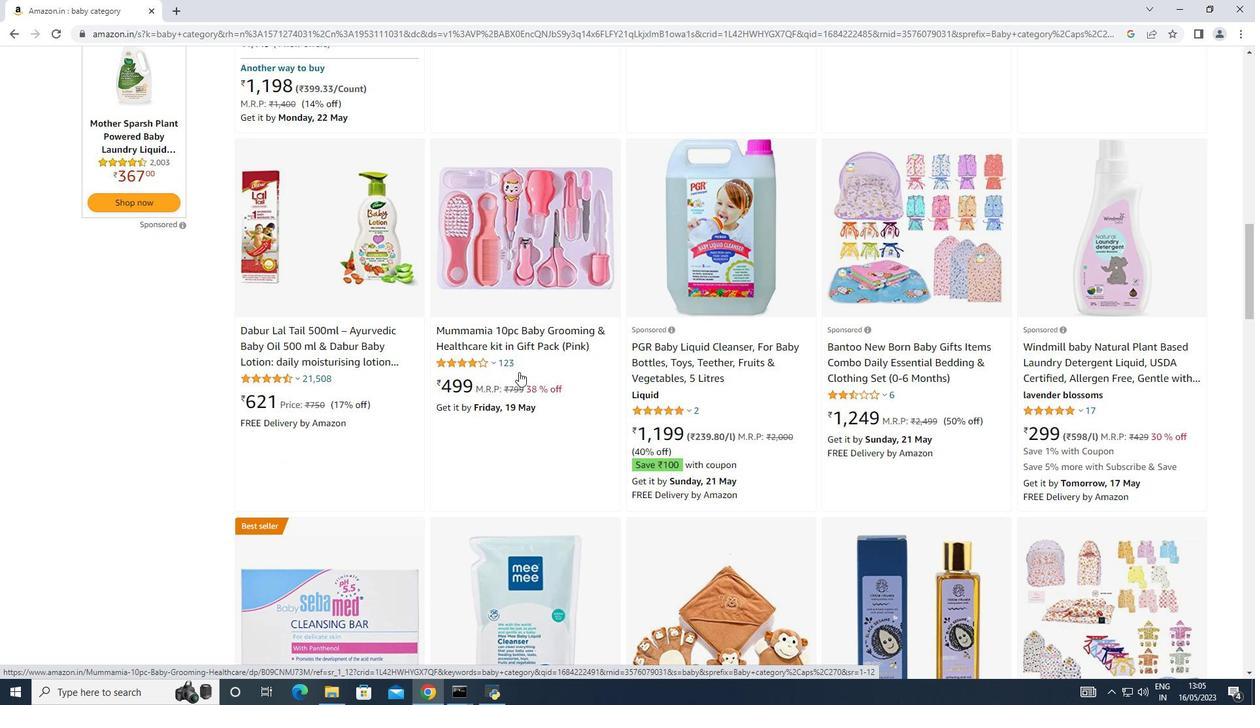 
Action: Mouse scrolled (520, 370) with delta (0, 0)
Screenshot: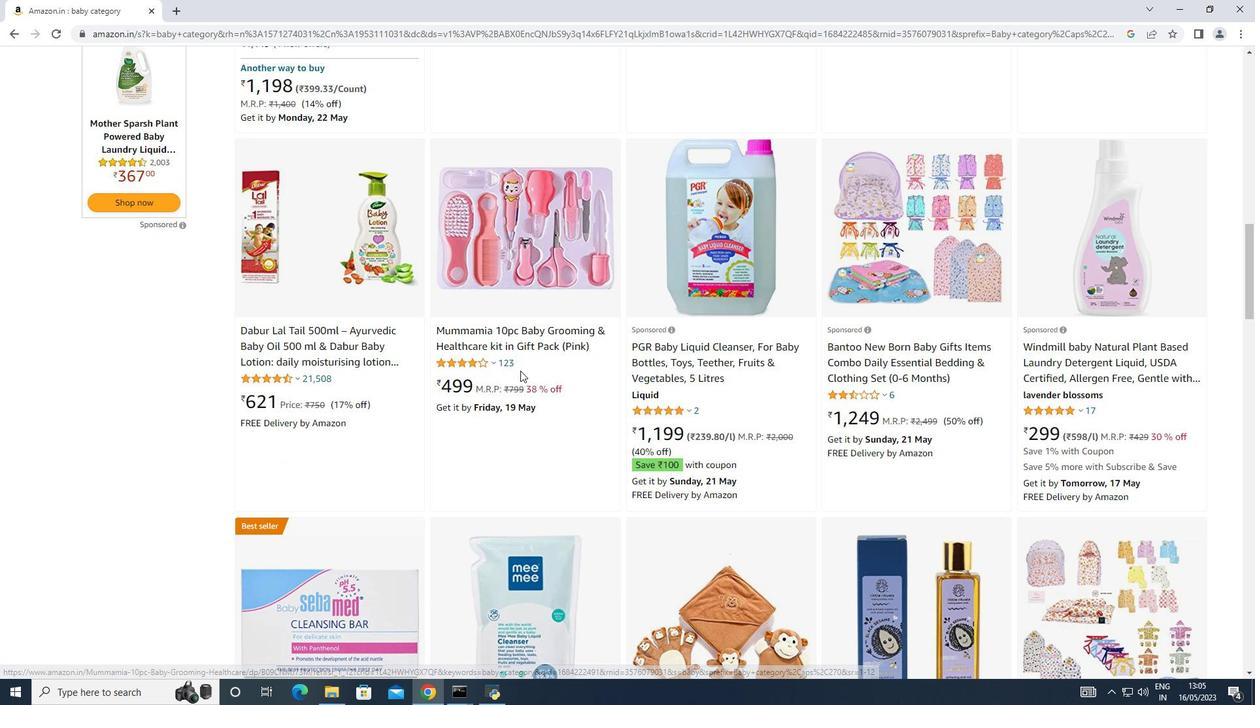 
Action: Mouse moved to (558, 198)
Screenshot: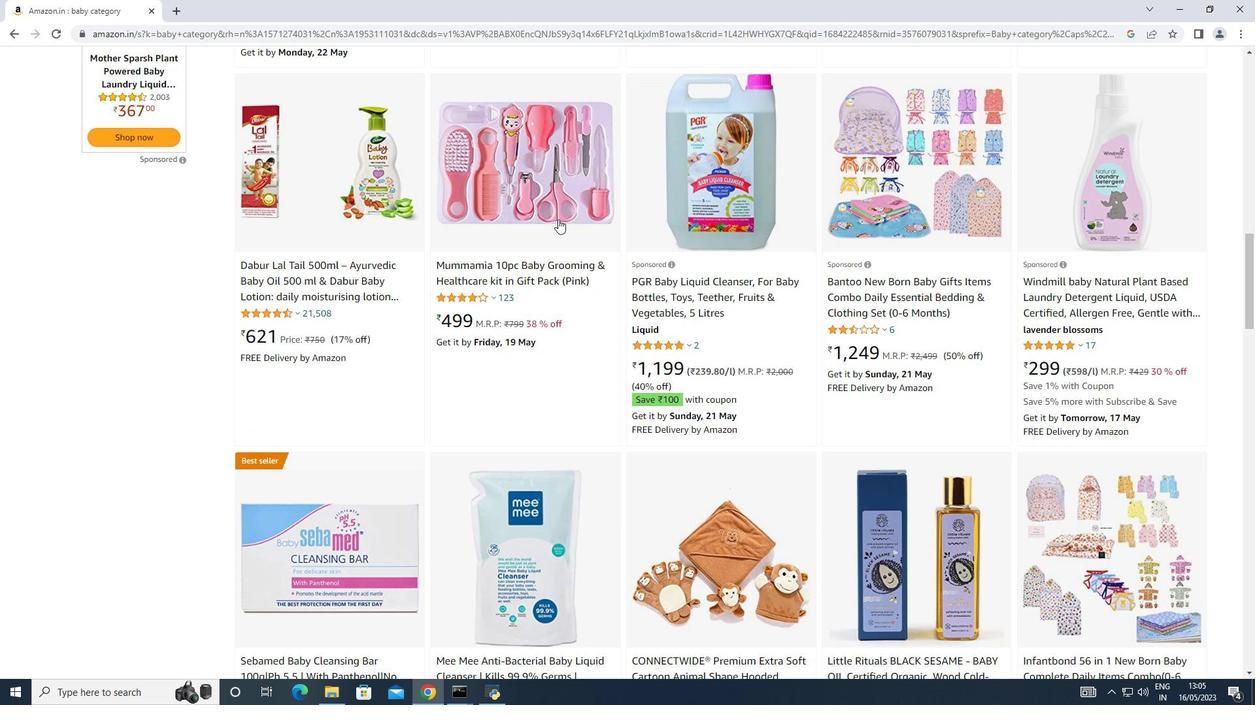 
Action: Mouse pressed left at (558, 198)
Screenshot: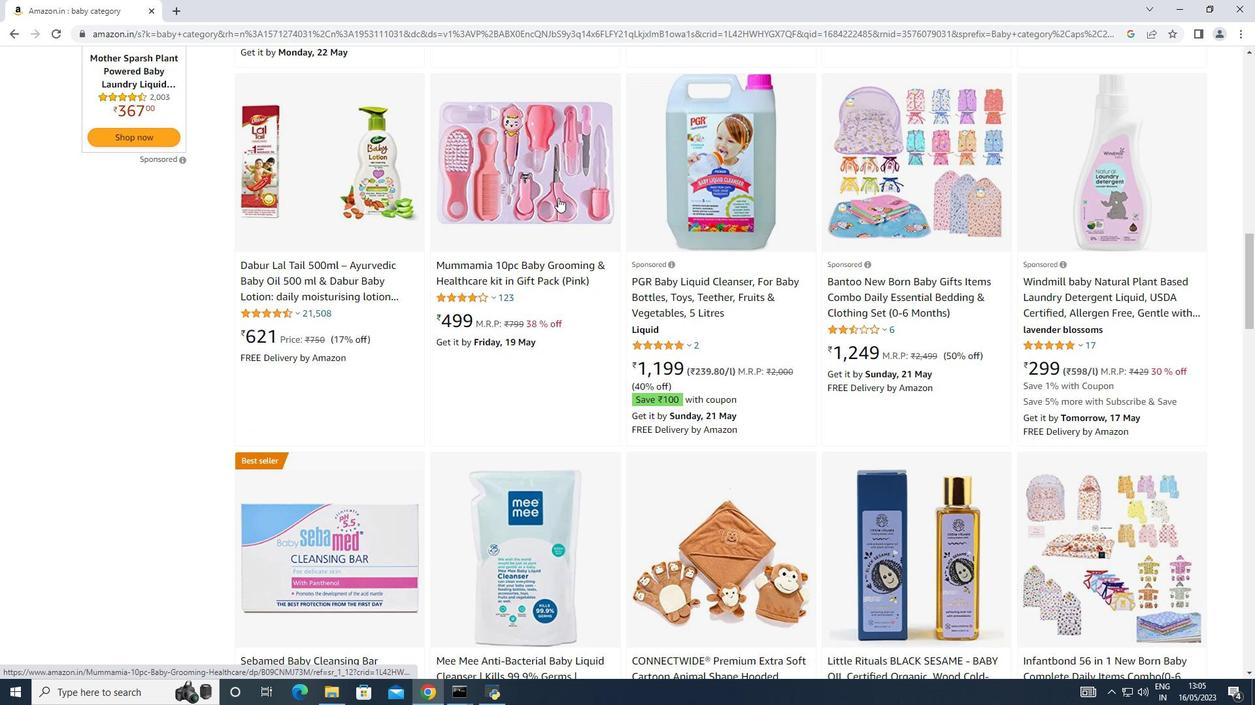 
Action: Mouse moved to (906, 390)
Screenshot: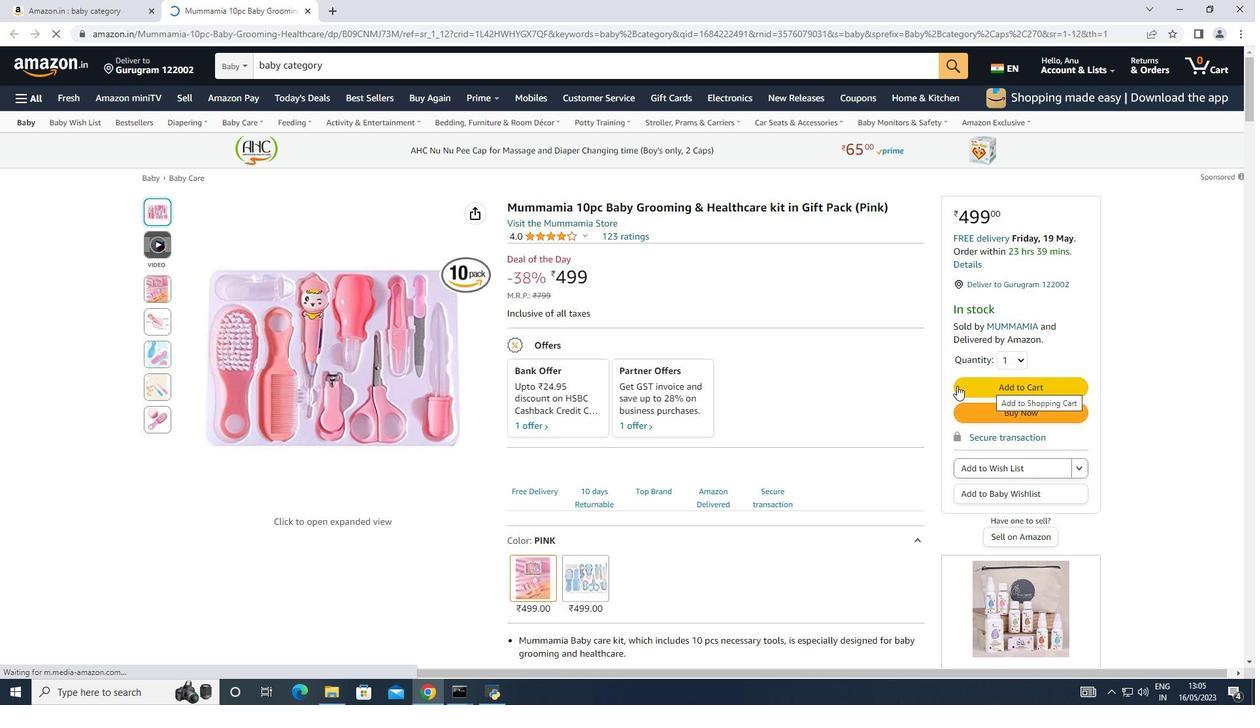 
Action: Mouse scrolled (906, 389) with delta (0, 0)
Screenshot: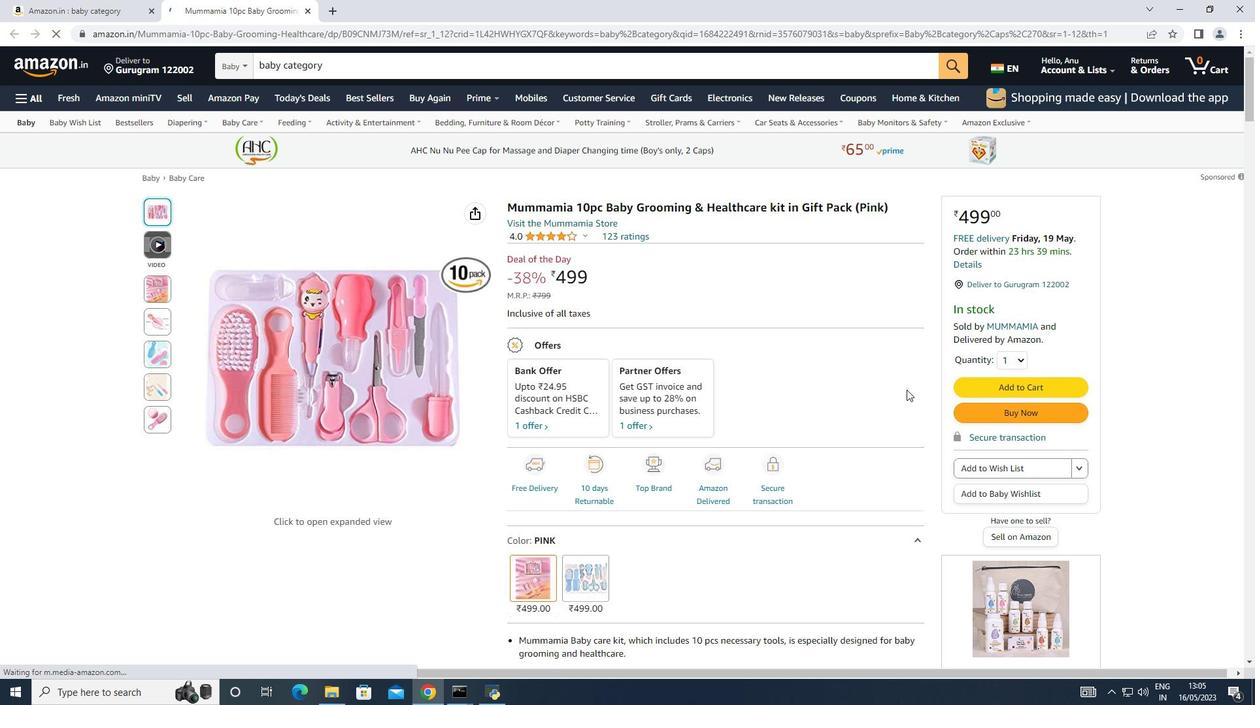 
Action: Mouse scrolled (906, 389) with delta (0, 0)
Screenshot: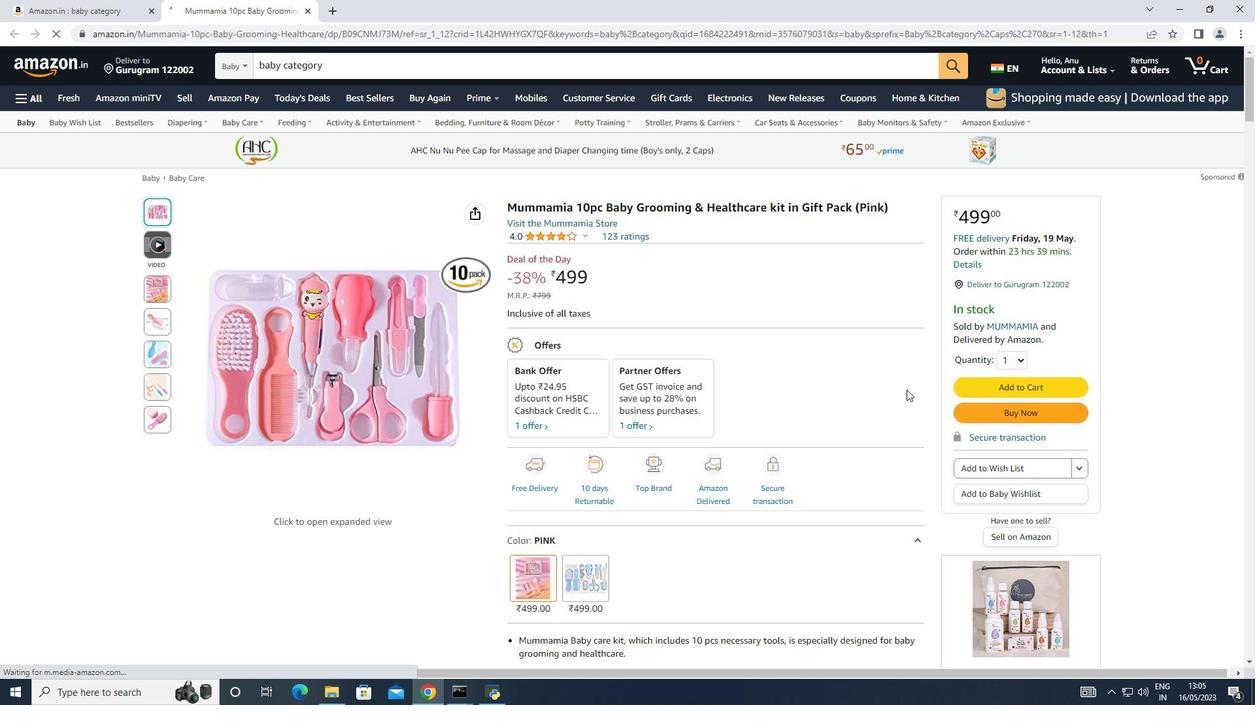 
Action: Mouse scrolled (906, 389) with delta (0, 0)
Screenshot: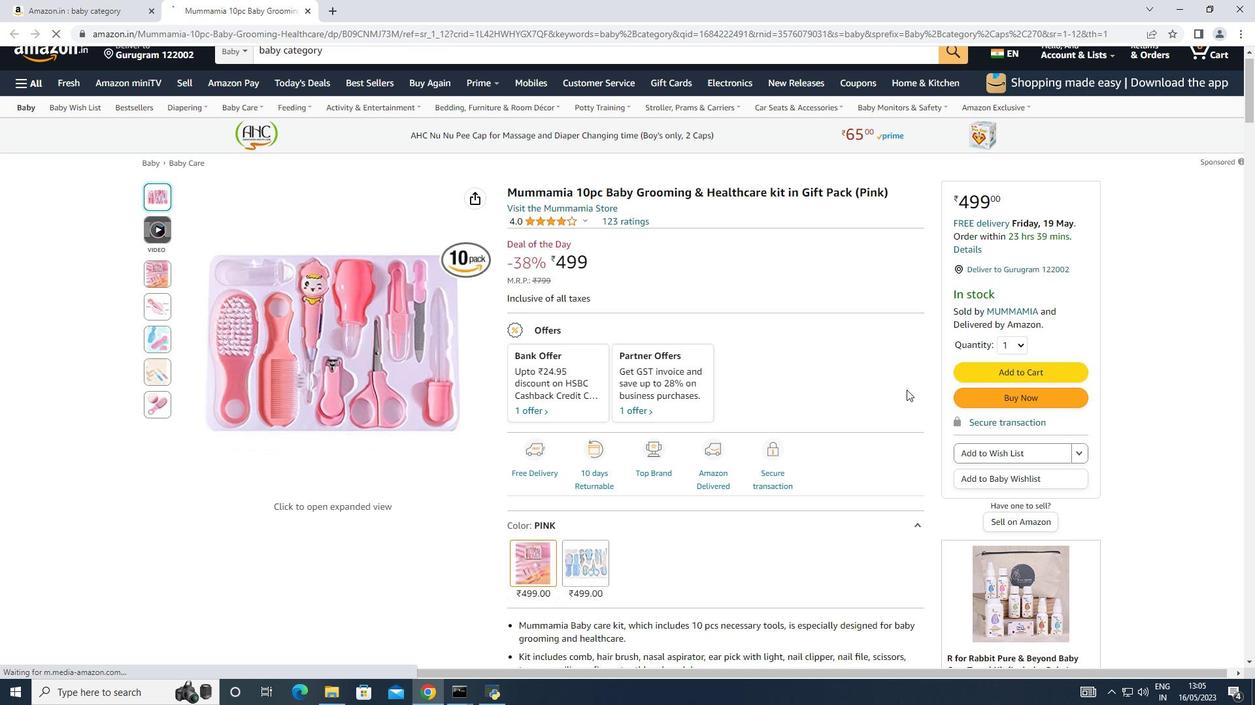 
Action: Mouse scrolled (906, 389) with delta (0, 0)
Screenshot: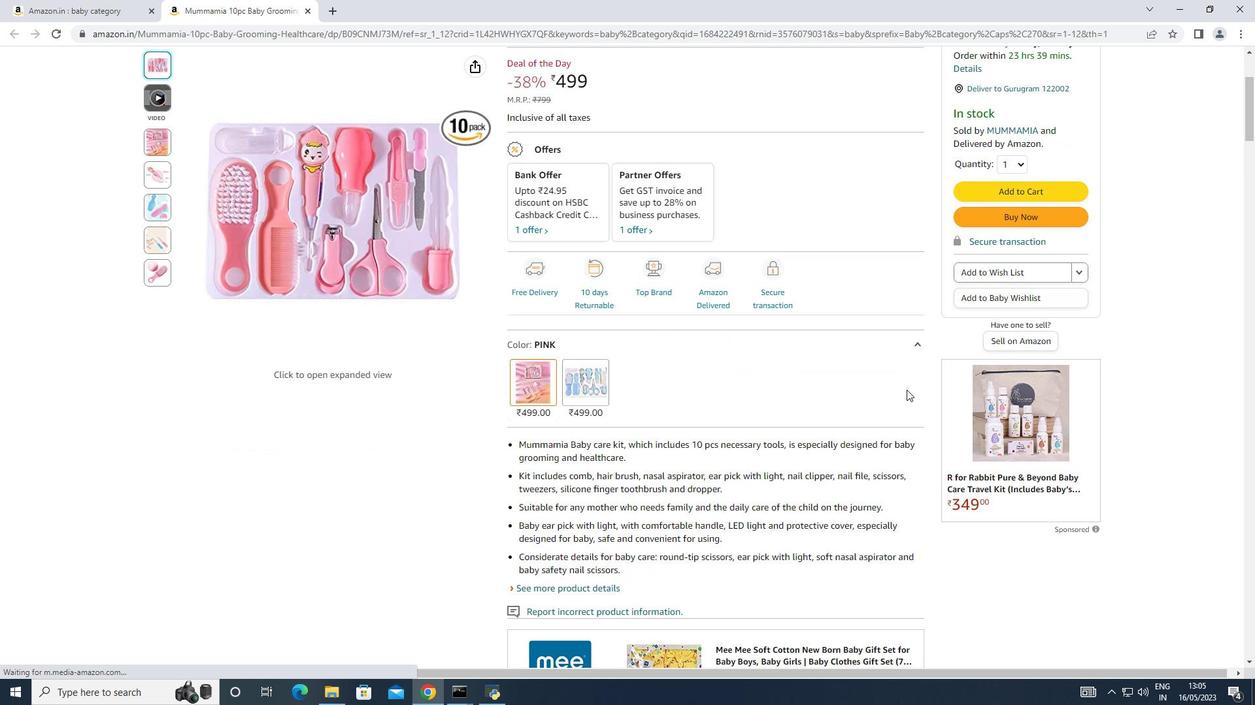 
Action: Mouse scrolled (906, 389) with delta (0, 0)
Screenshot: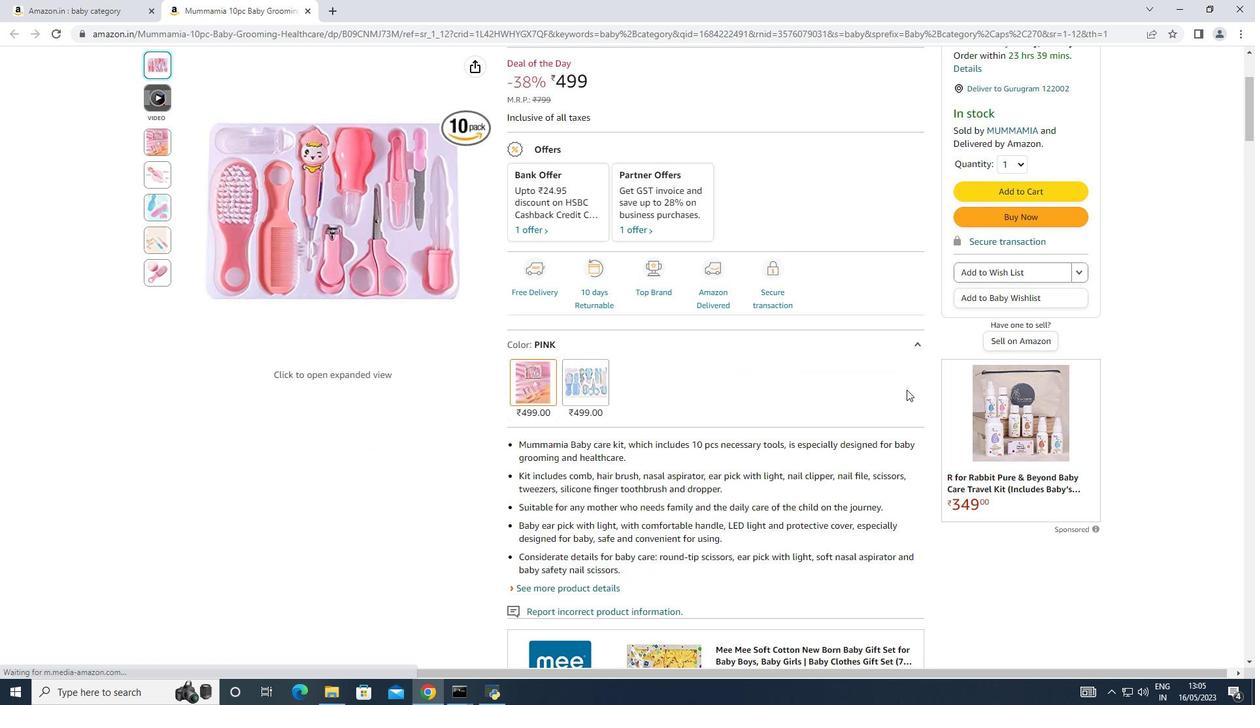 
Action: Mouse moved to (904, 391)
Screenshot: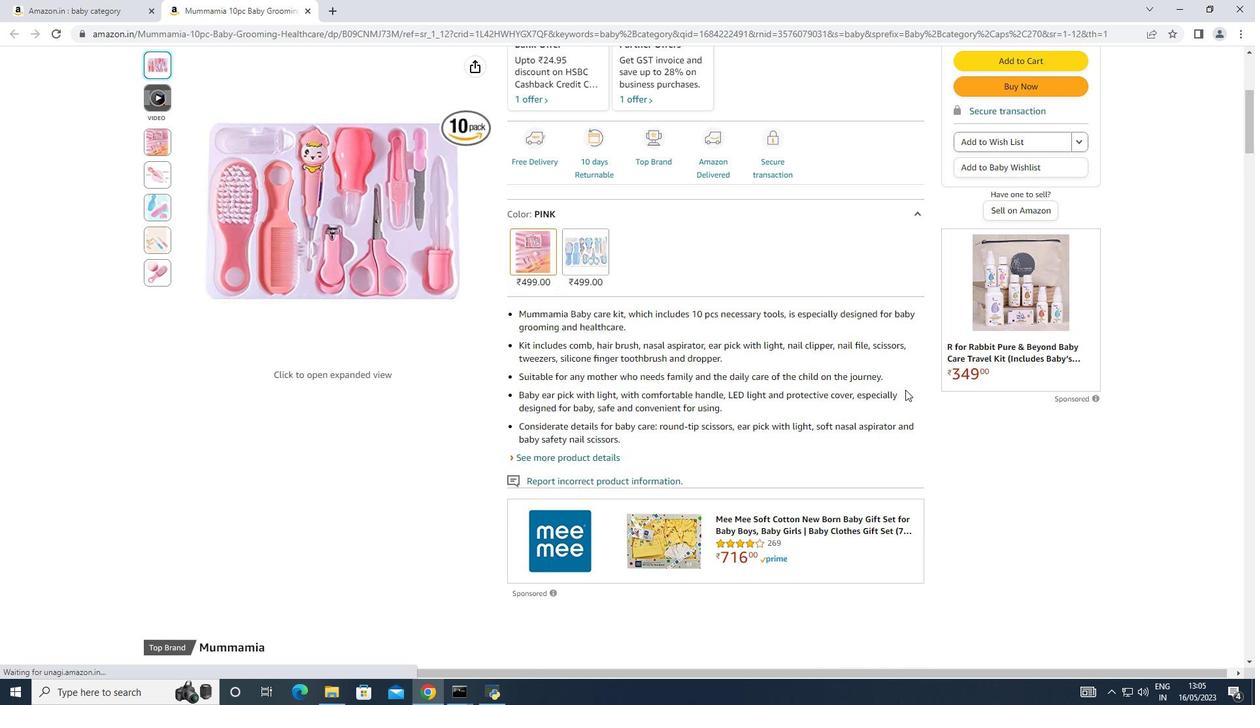 
Action: Mouse scrolled (904, 390) with delta (0, 0)
Screenshot: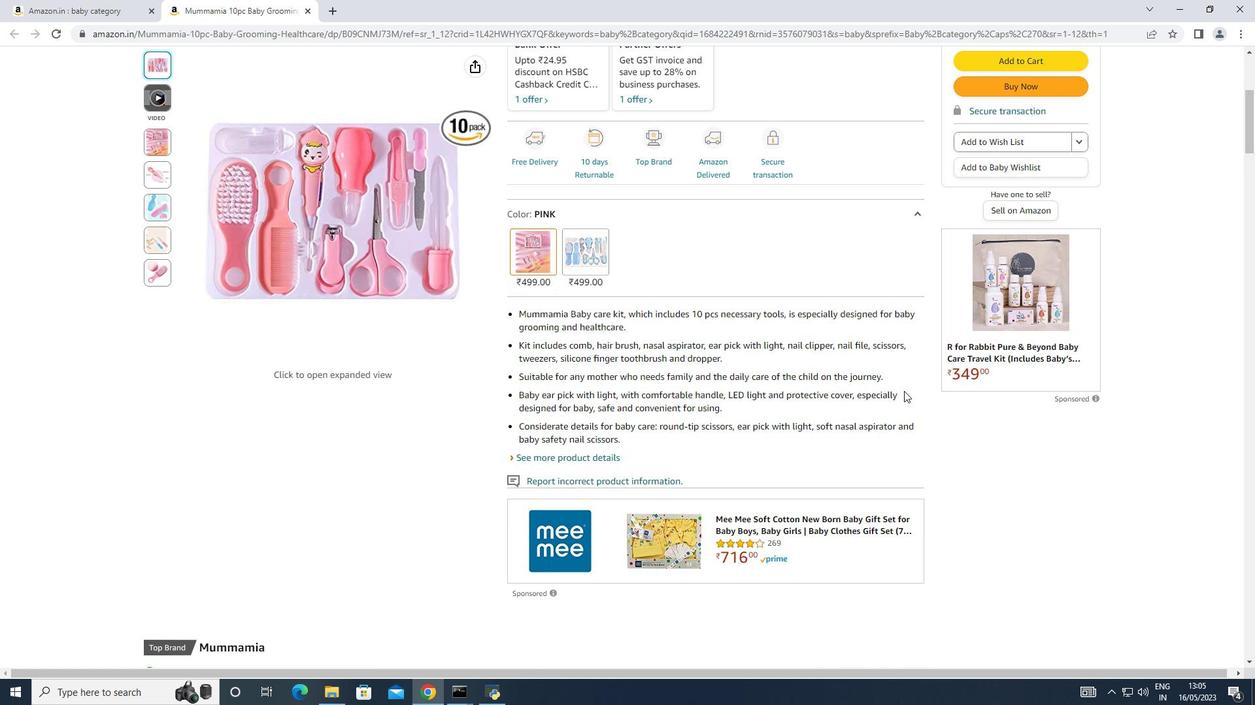 
Action: Mouse scrolled (904, 390) with delta (0, 0)
Screenshot: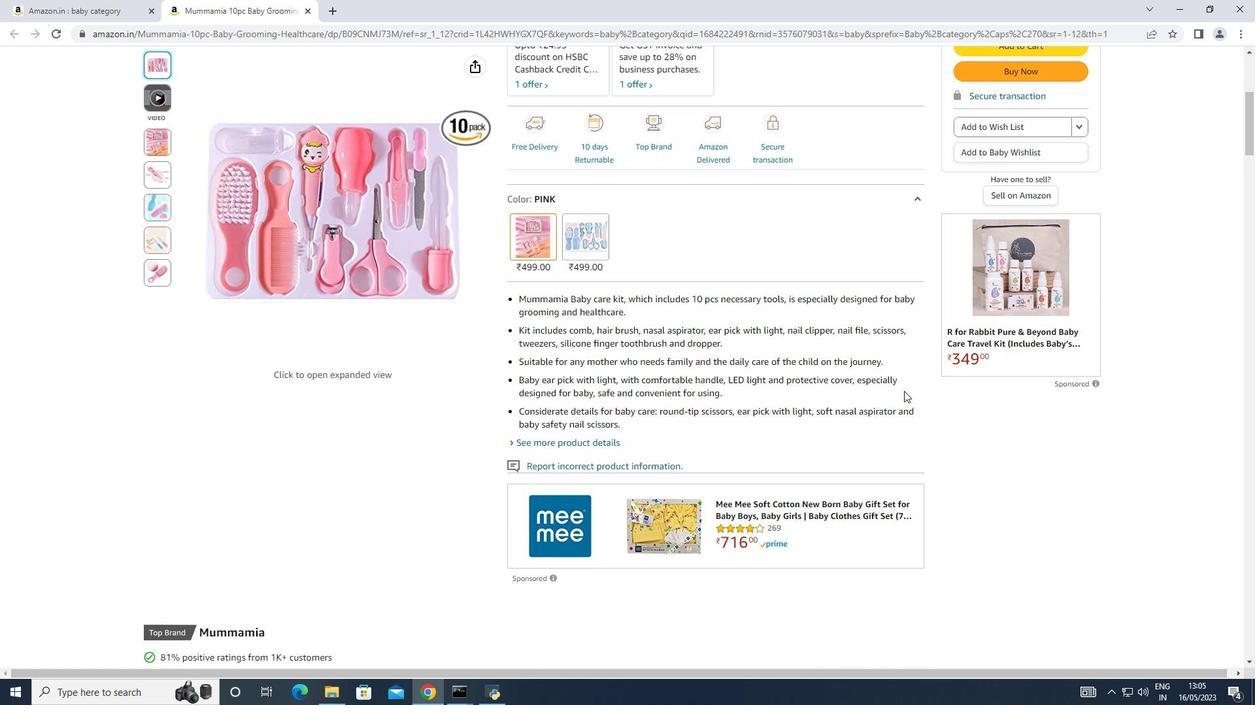 
Action: Mouse scrolled (904, 390) with delta (0, 0)
Screenshot: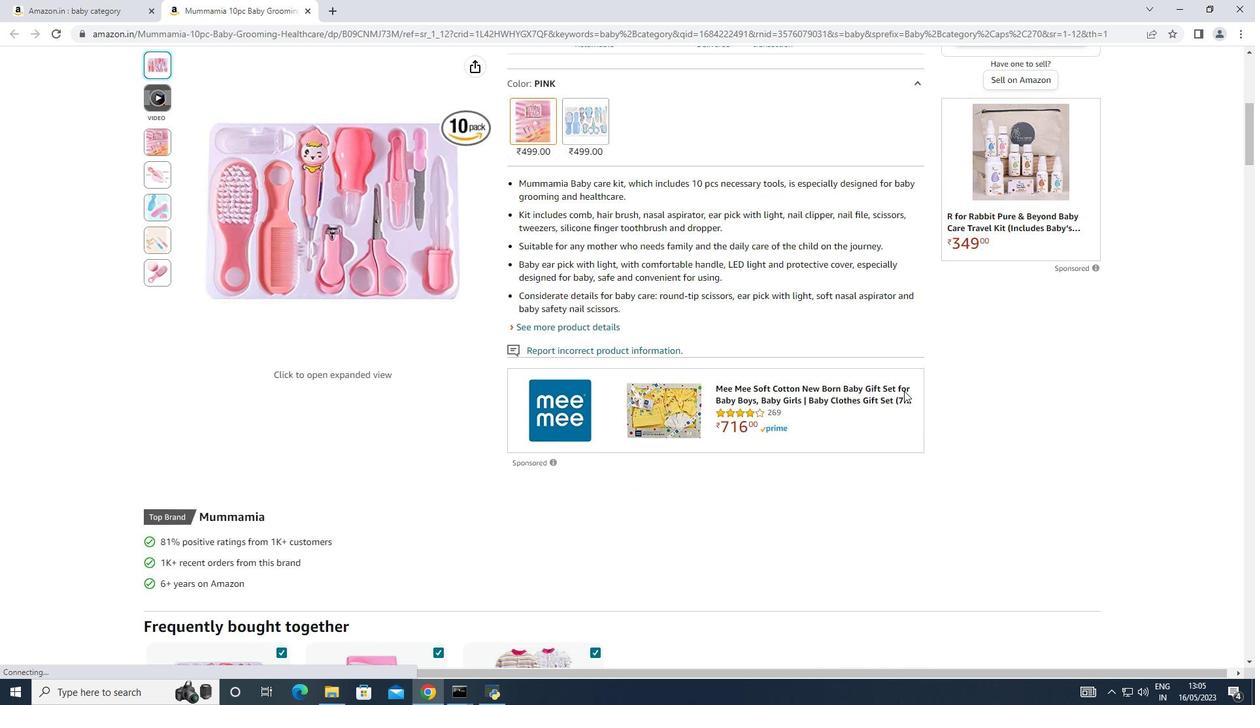 
Action: Mouse scrolled (904, 390) with delta (0, 0)
Screenshot: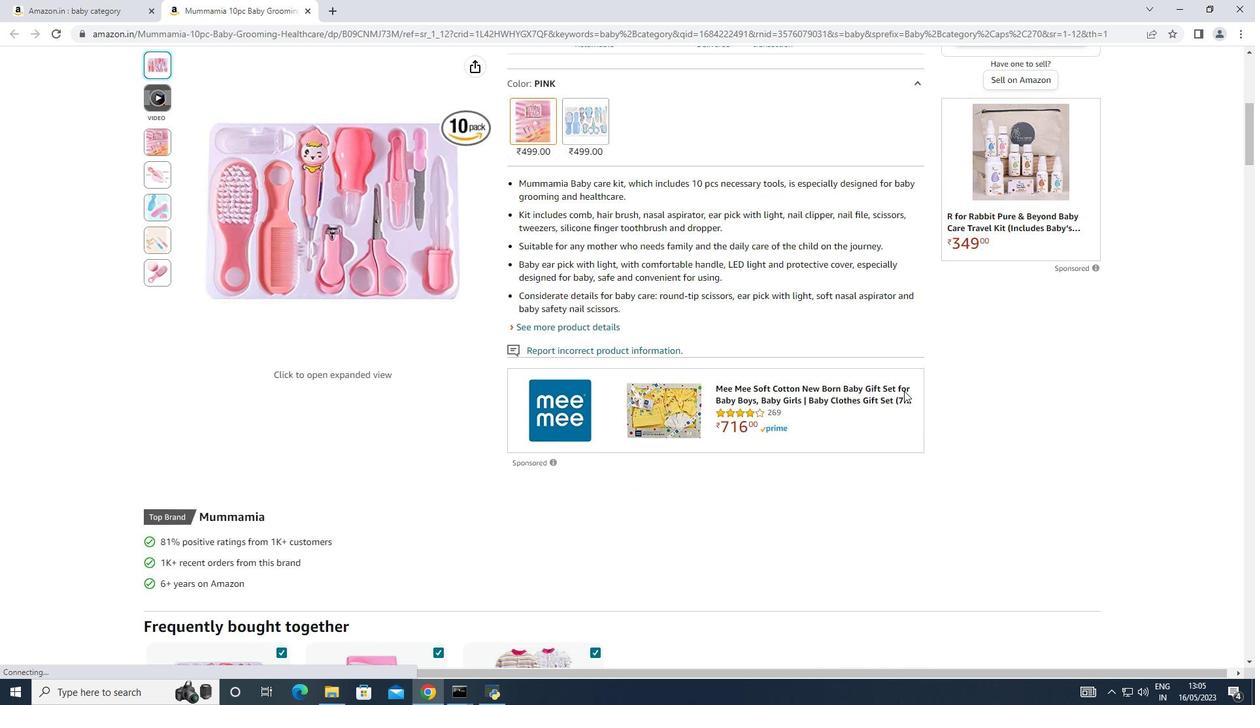 
Action: Mouse scrolled (904, 392) with delta (0, 0)
Screenshot: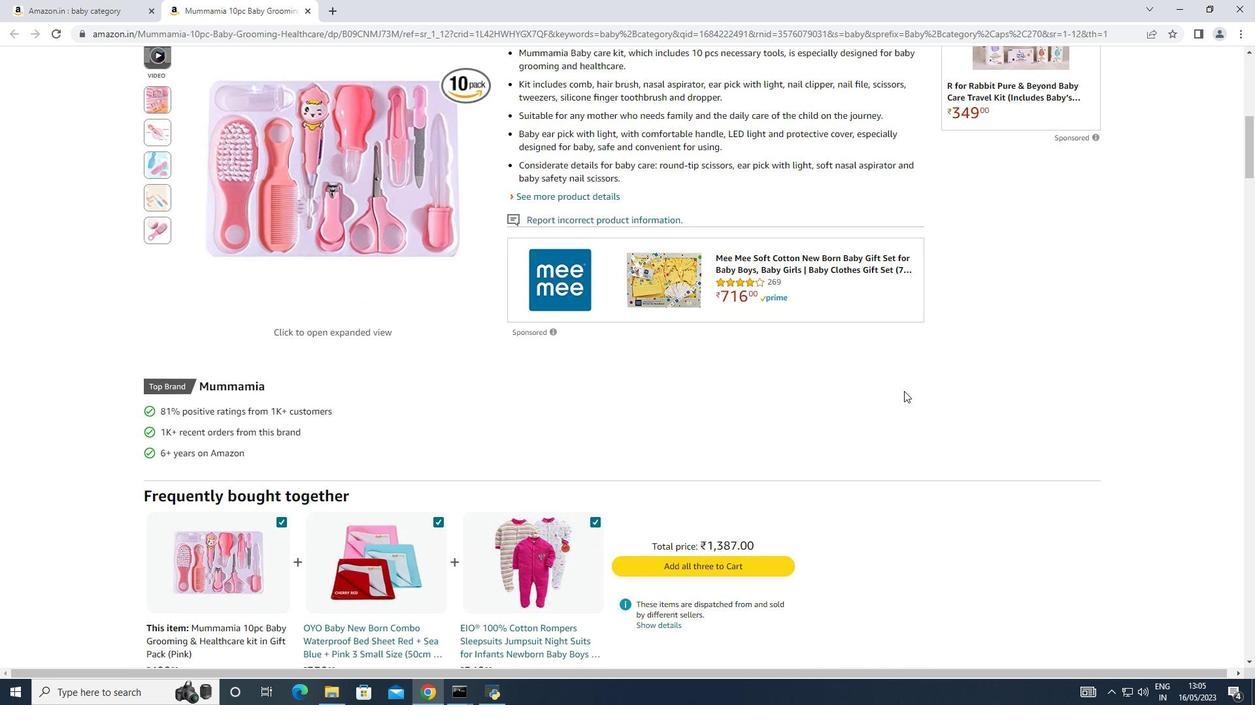 
Action: Mouse scrolled (904, 392) with delta (0, 0)
Screenshot: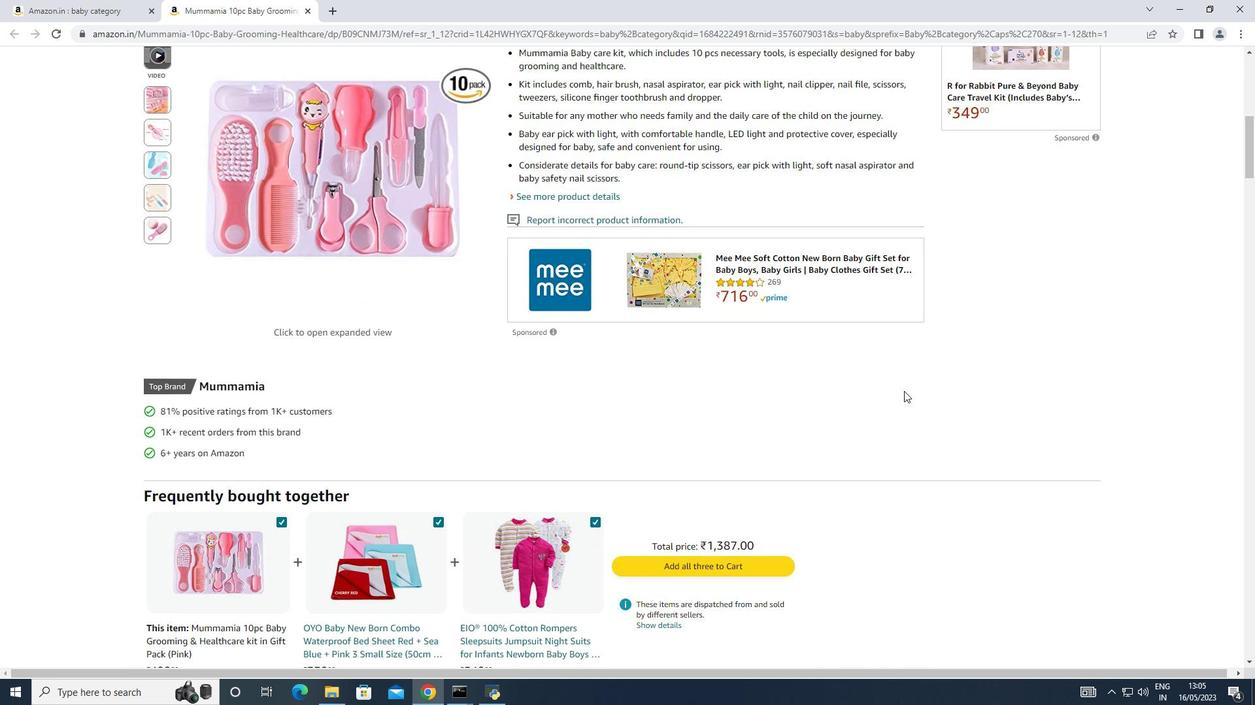 
Action: Mouse scrolled (904, 392) with delta (0, 0)
Screenshot: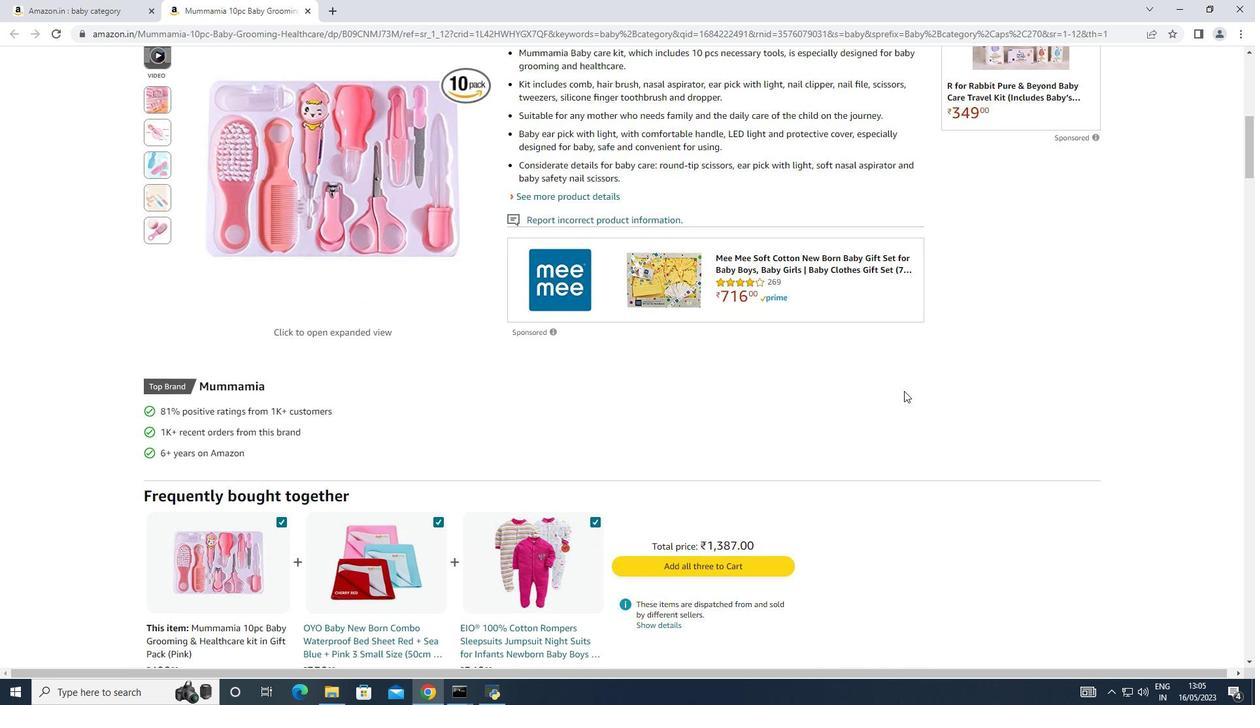 
Action: Mouse scrolled (904, 392) with delta (0, 0)
Screenshot: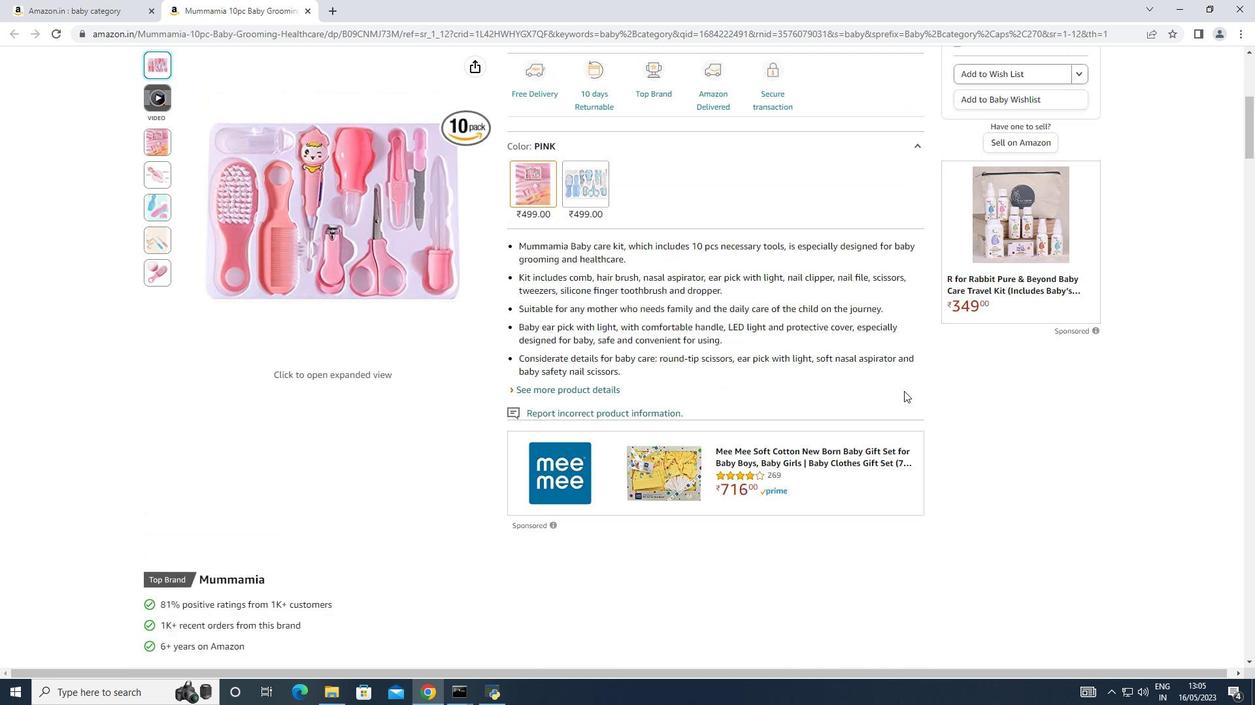 
Action: Mouse scrolled (904, 392) with delta (0, 0)
Screenshot: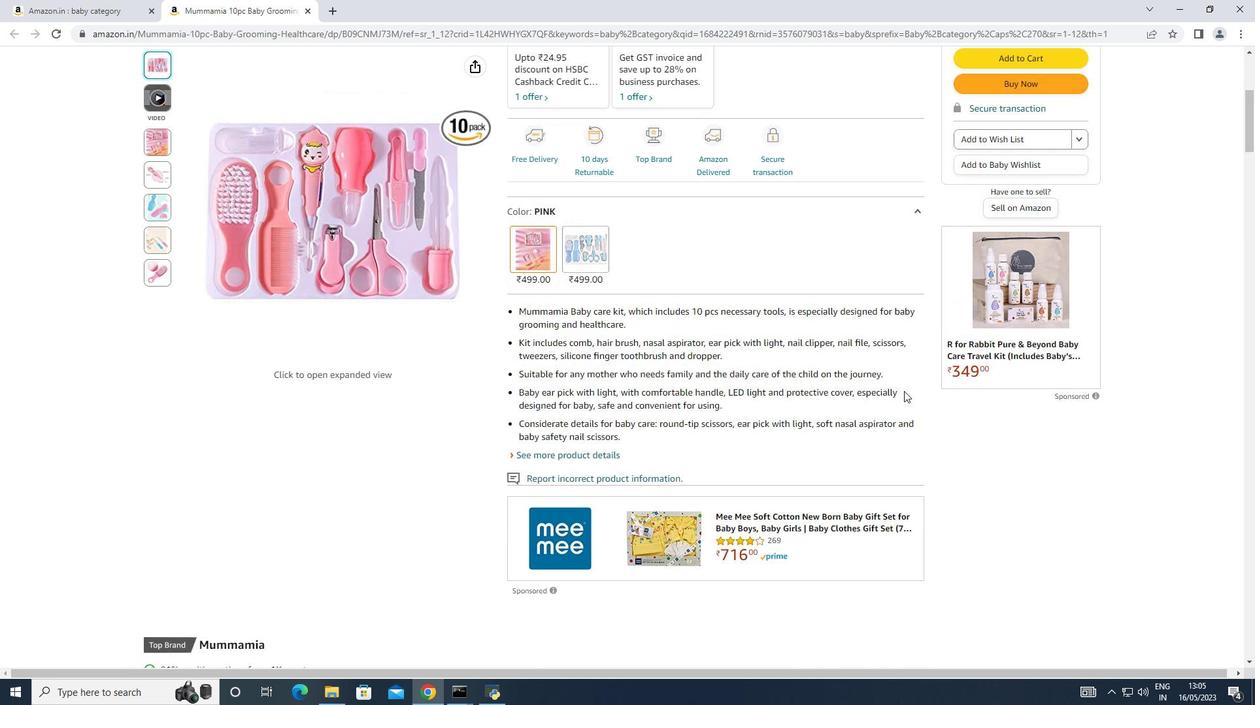 
Action: Mouse scrolled (904, 392) with delta (0, 0)
Screenshot: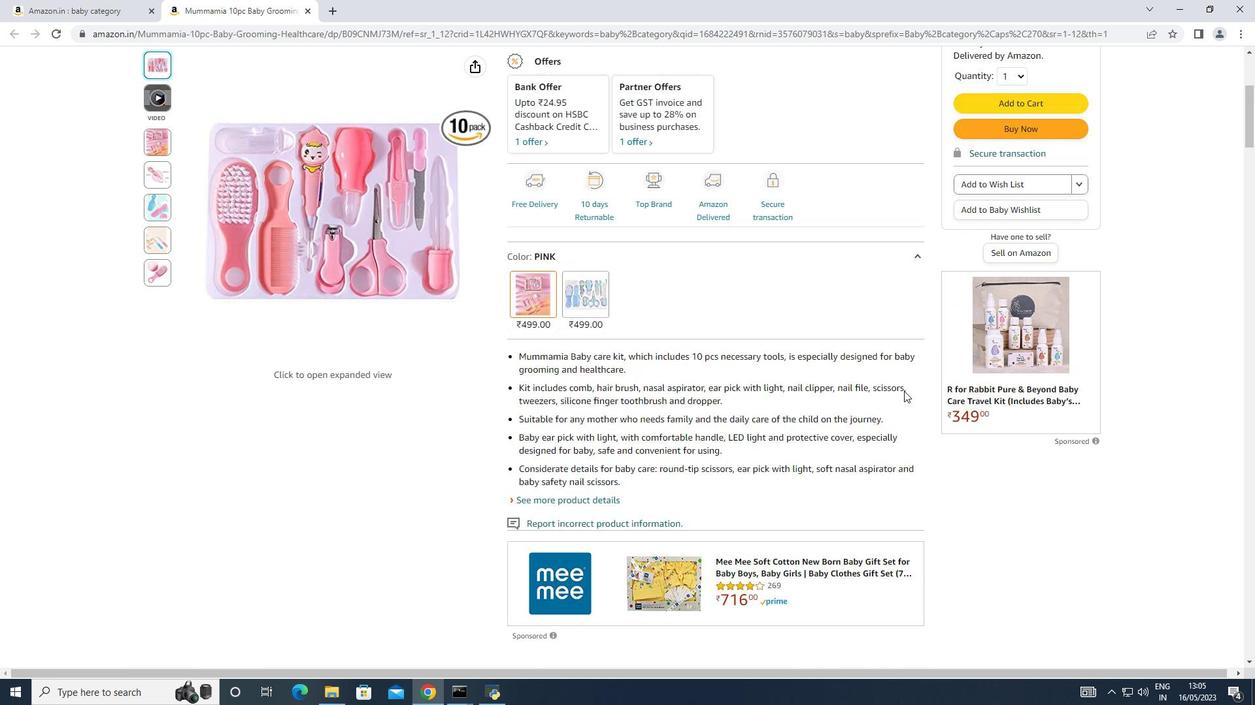 
Action: Mouse scrolled (904, 392) with delta (0, 0)
Screenshot: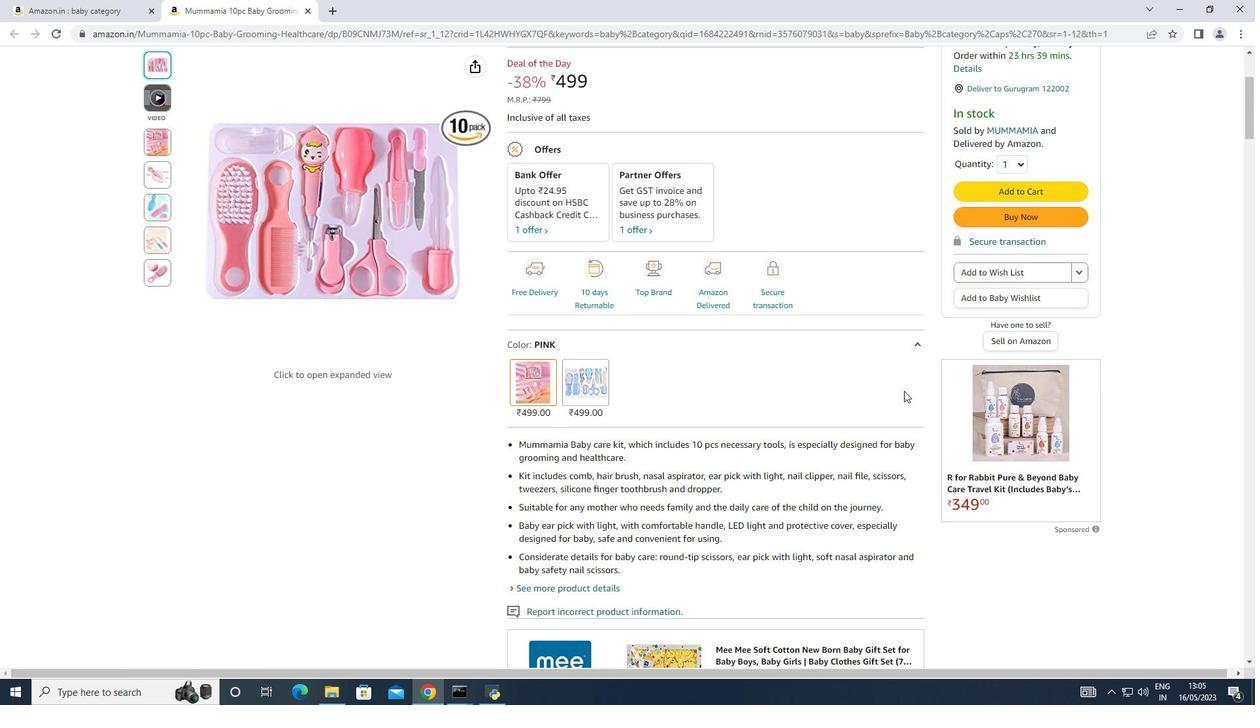 
Action: Mouse scrolled (904, 392) with delta (0, 0)
Screenshot: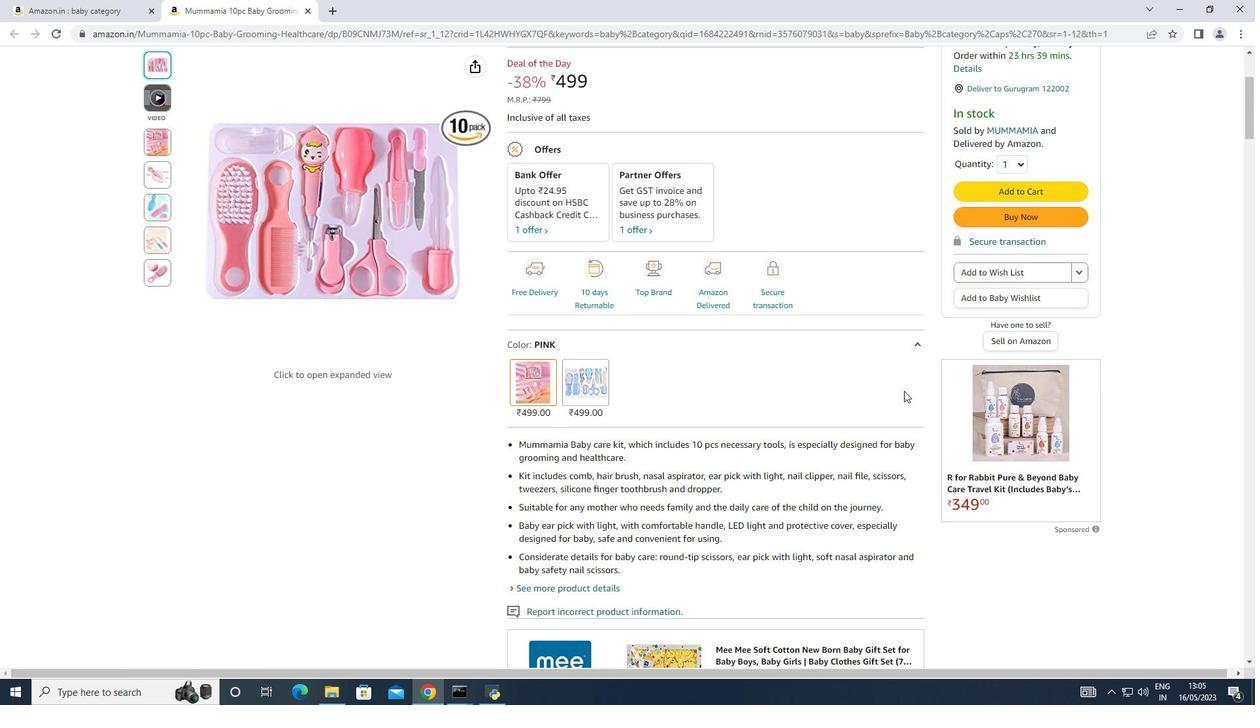 
Action: Mouse scrolled (904, 392) with delta (0, 0)
Screenshot: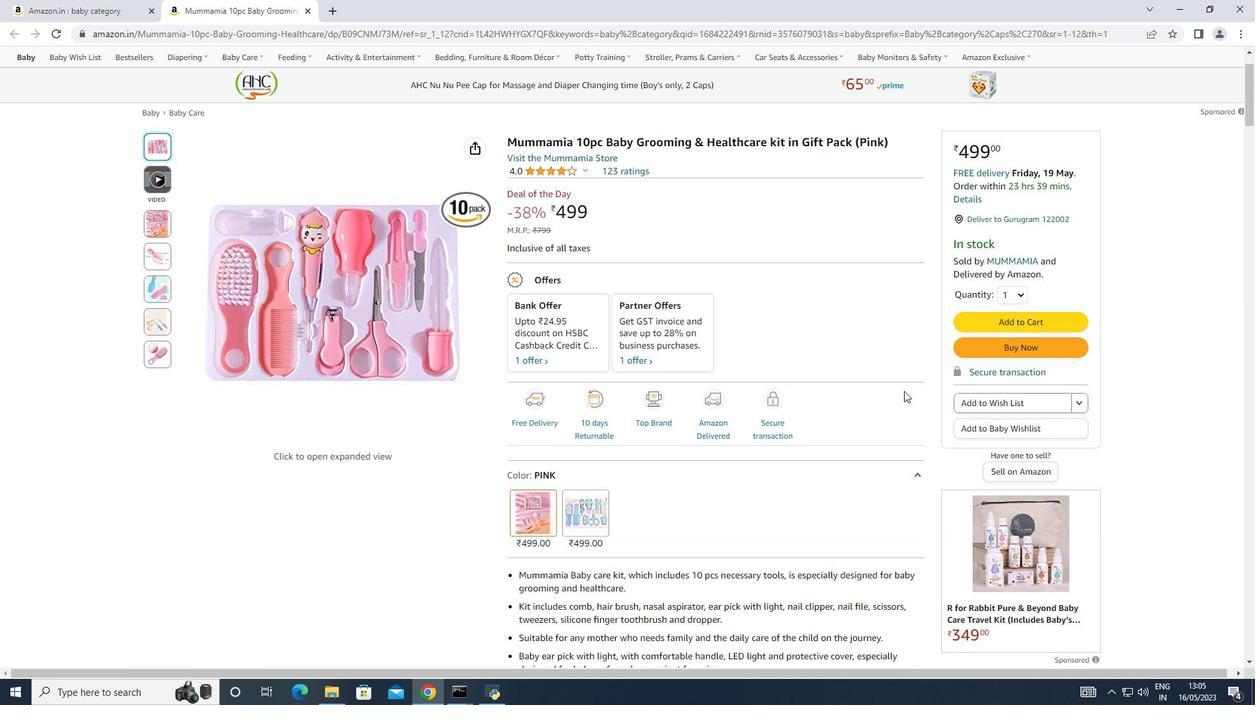 
Action: Mouse scrolled (904, 392) with delta (0, 0)
Screenshot: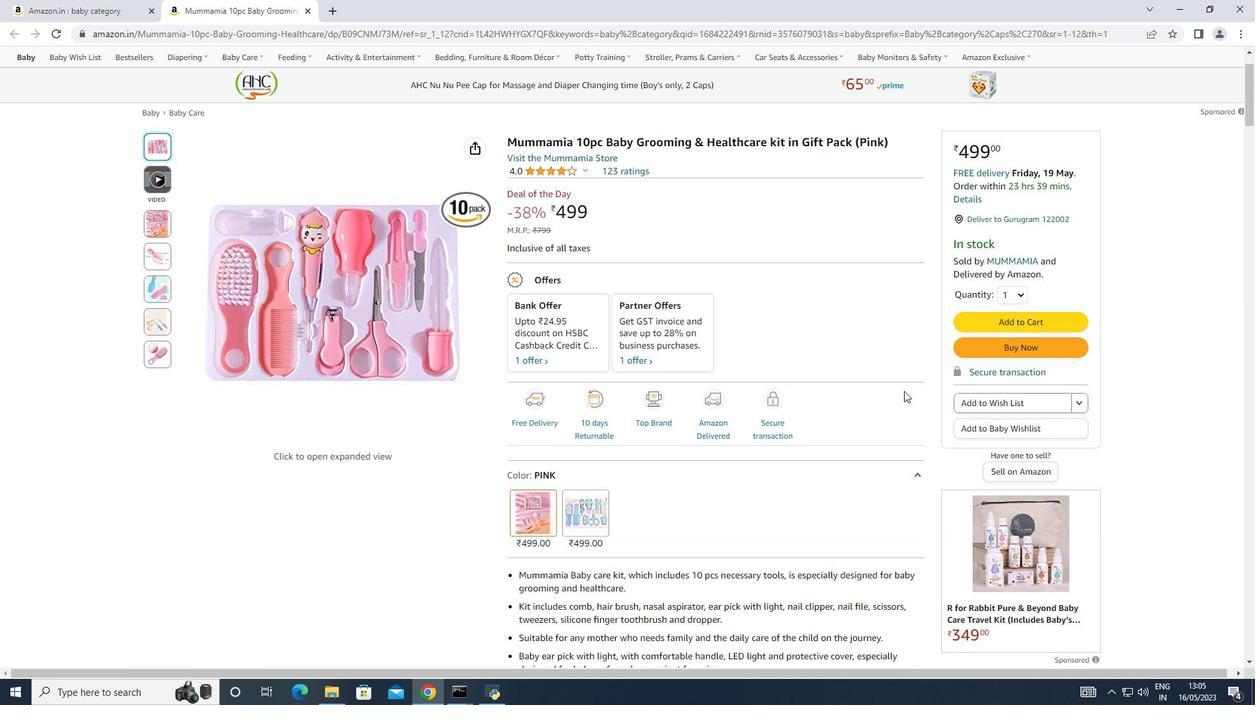 
Action: Mouse moved to (1006, 387)
Screenshot: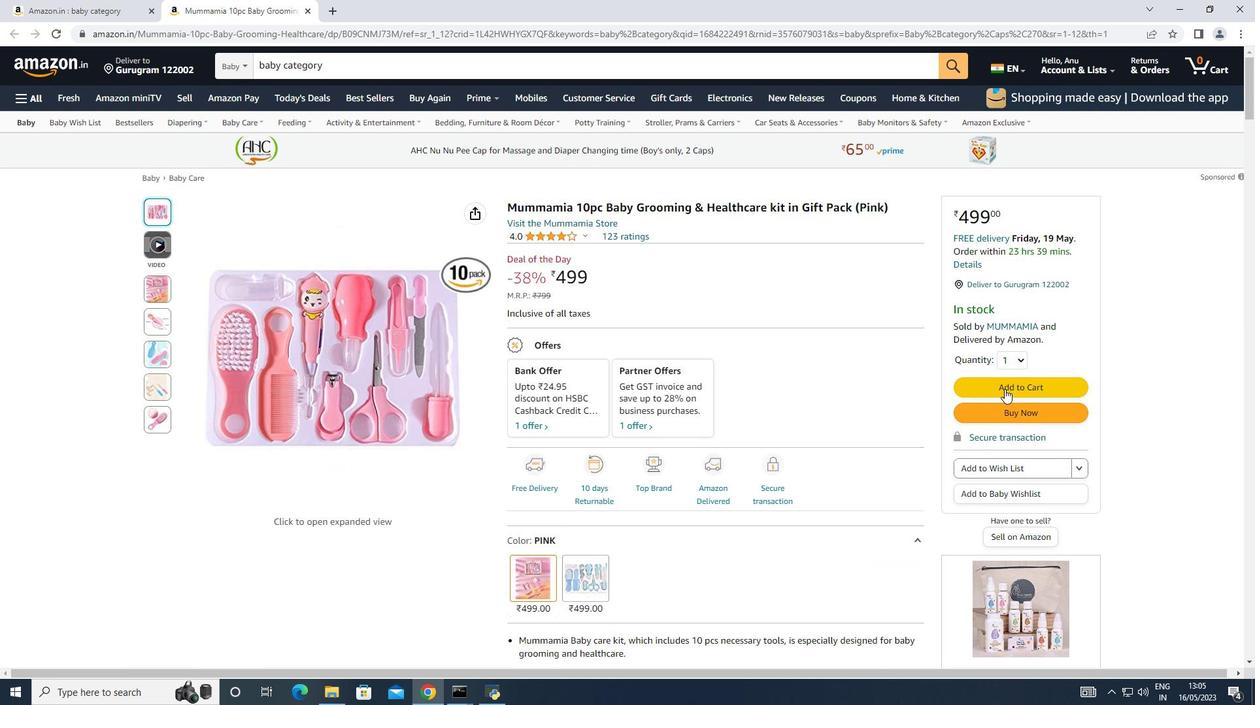 
Action: Mouse pressed left at (1006, 387)
Screenshot: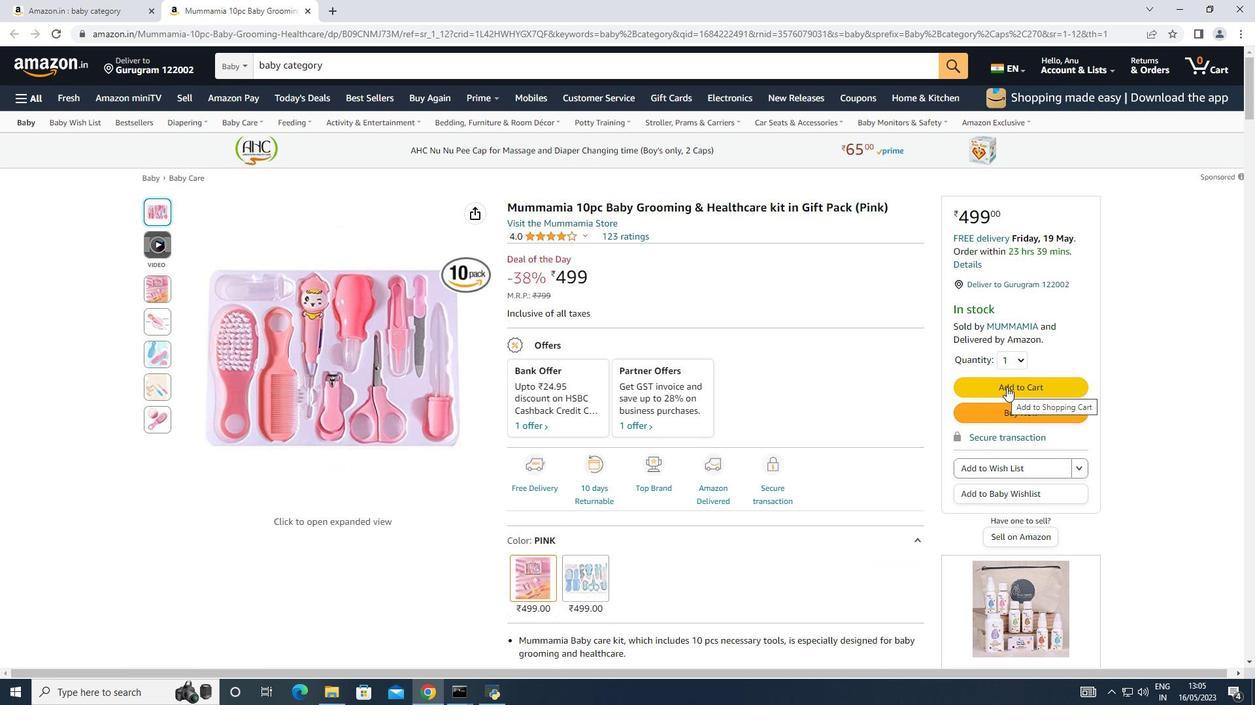 
Action: Mouse moved to (941, 382)
Screenshot: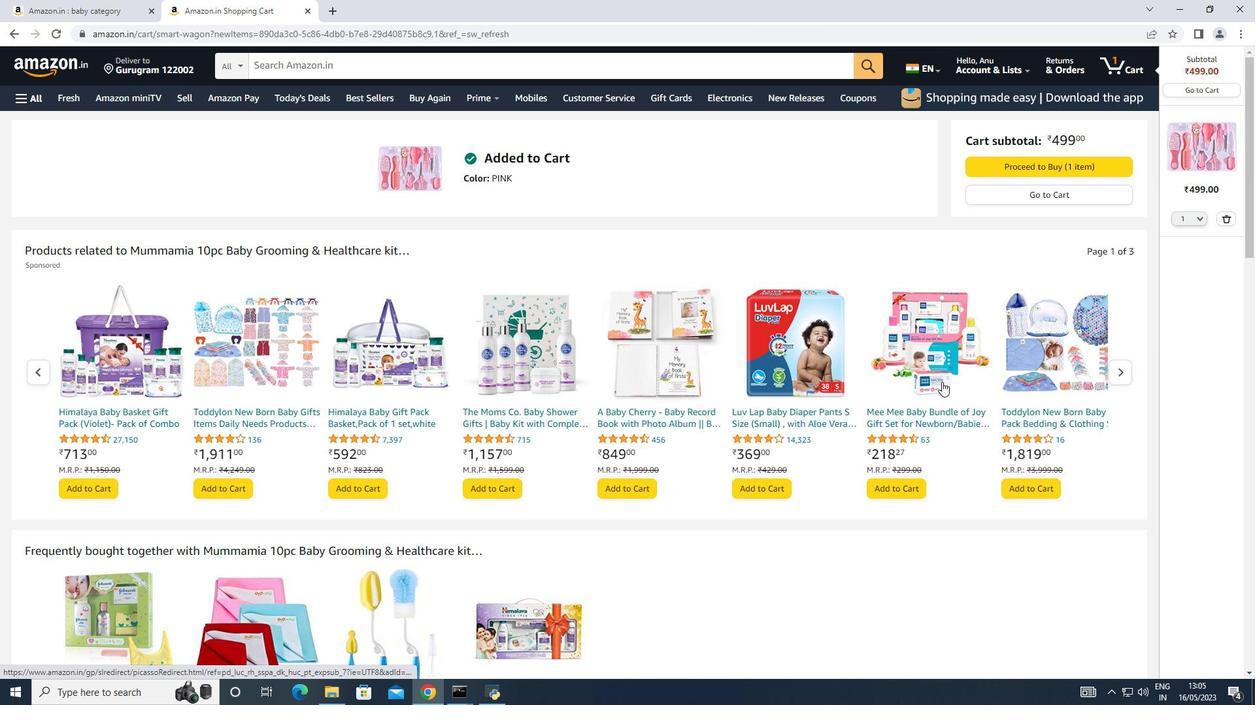 
